 Task: Look for space in Manhuaçu, Brazil from 5th June, 2023 to 16th June, 2023 for 2 adults in price range Rs.14000 to Rs.18000. Place can be entire place with 1  bedroom having 1 bed and 1 bathroom. Property type can be house, flat, guest house, hotel. Booking option can be shelf check-in. Required host language is Spanish.
Action: Mouse moved to (427, 109)
Screenshot: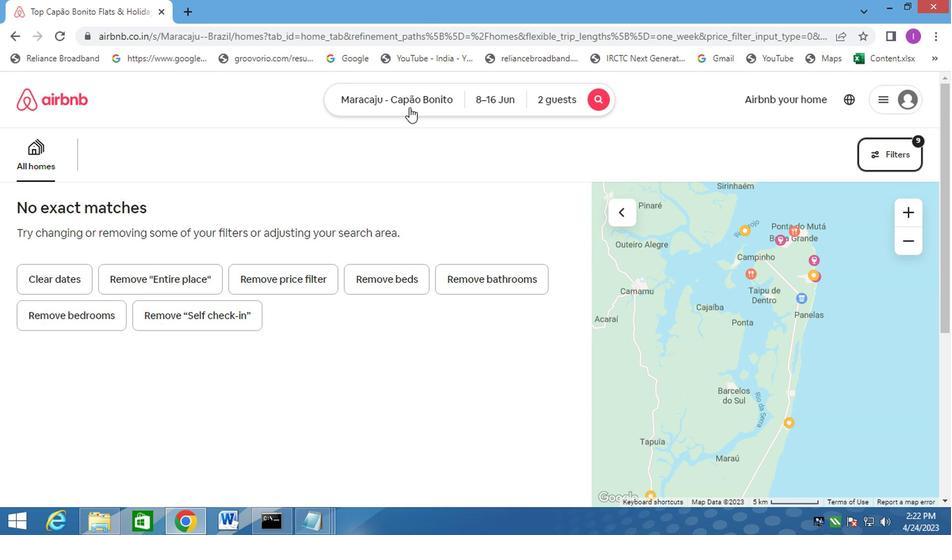 
Action: Mouse pressed left at (427, 109)
Screenshot: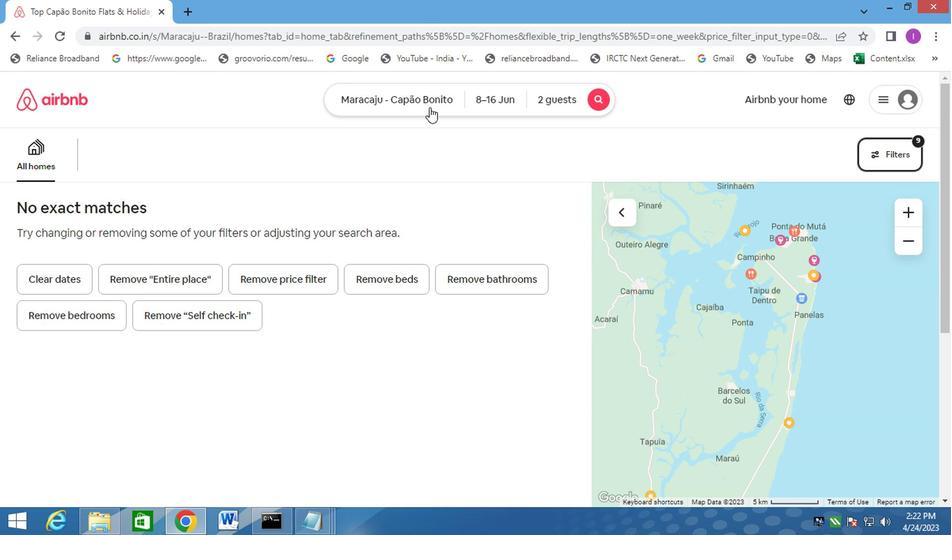 
Action: Mouse moved to (377, 149)
Screenshot: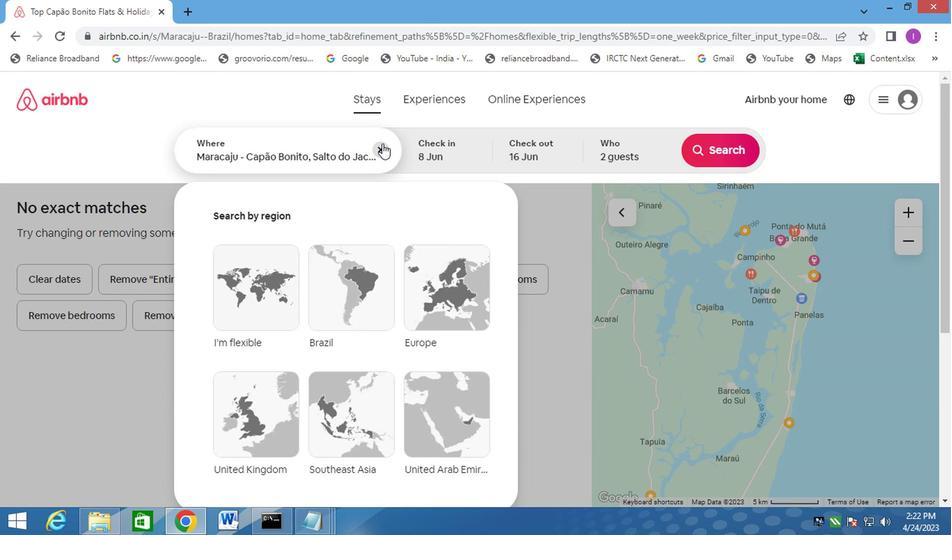 
Action: Mouse pressed left at (377, 149)
Screenshot: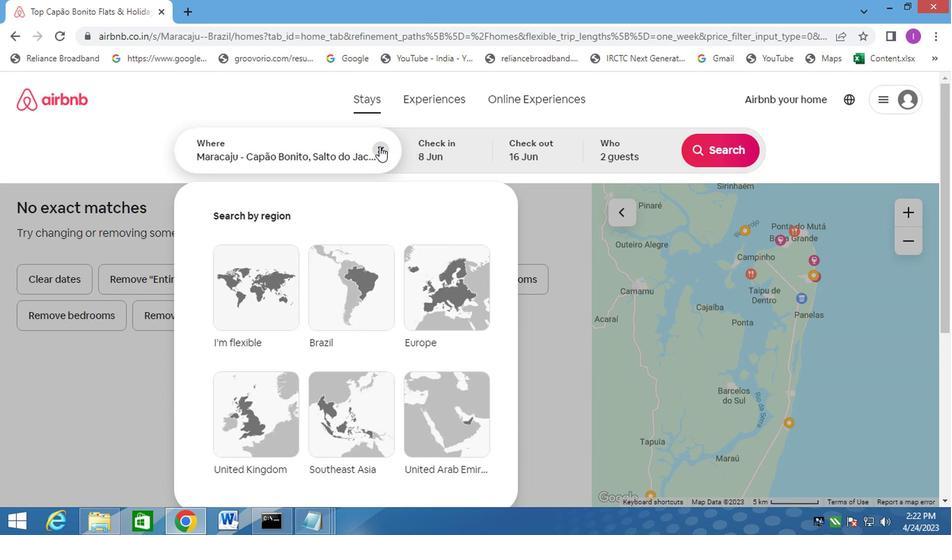 
Action: Mouse moved to (116, 138)
Screenshot: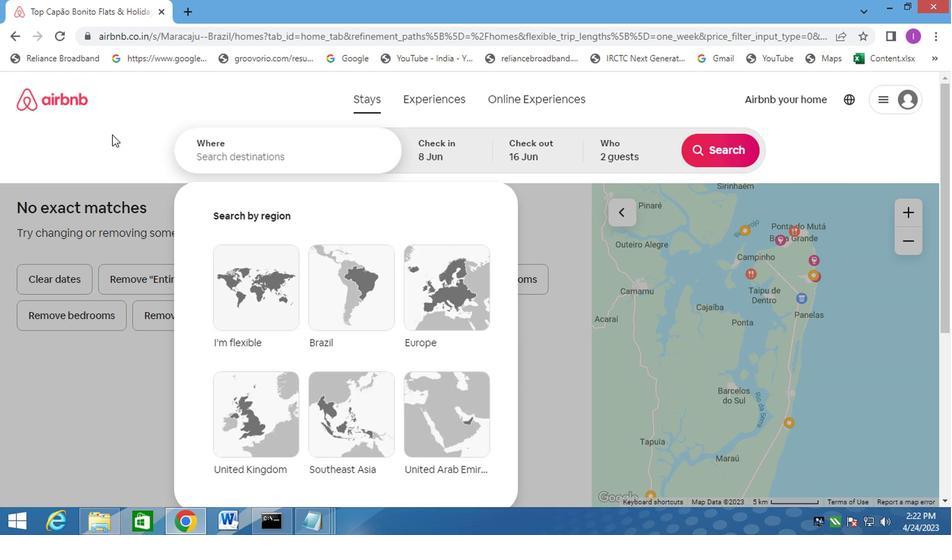 
Action: Key pressed <Key.shift>MANHUACU,<Key.shift>BRAZIL
Screenshot: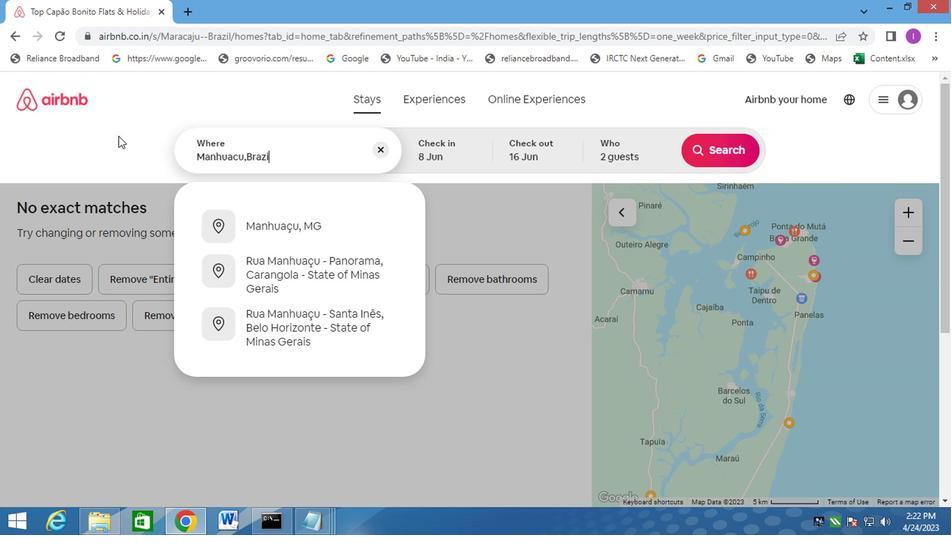 
Action: Mouse moved to (440, 142)
Screenshot: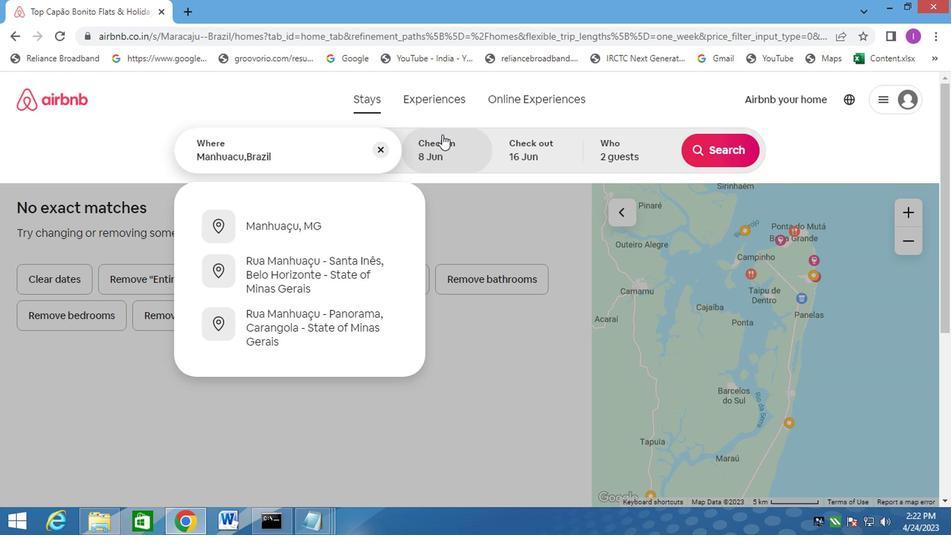 
Action: Mouse pressed left at (440, 142)
Screenshot: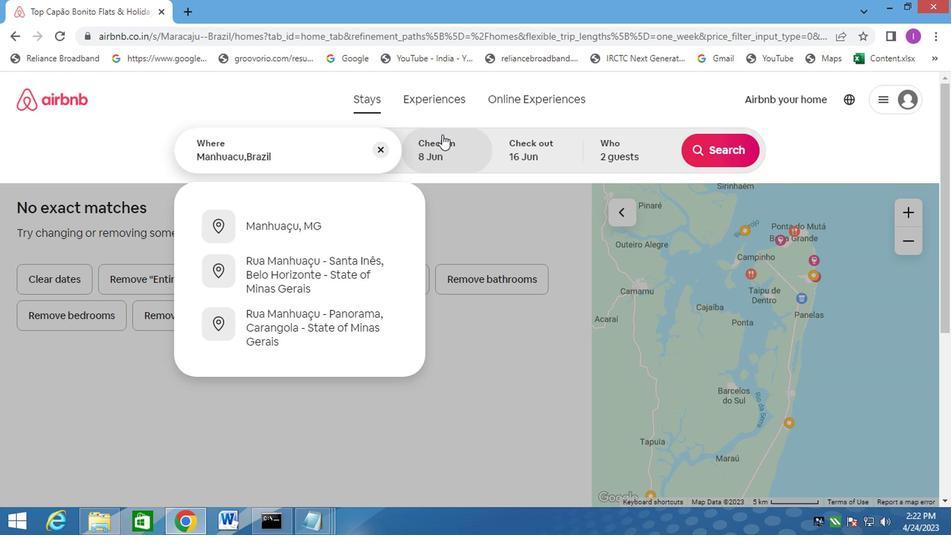 
Action: Mouse moved to (253, 350)
Screenshot: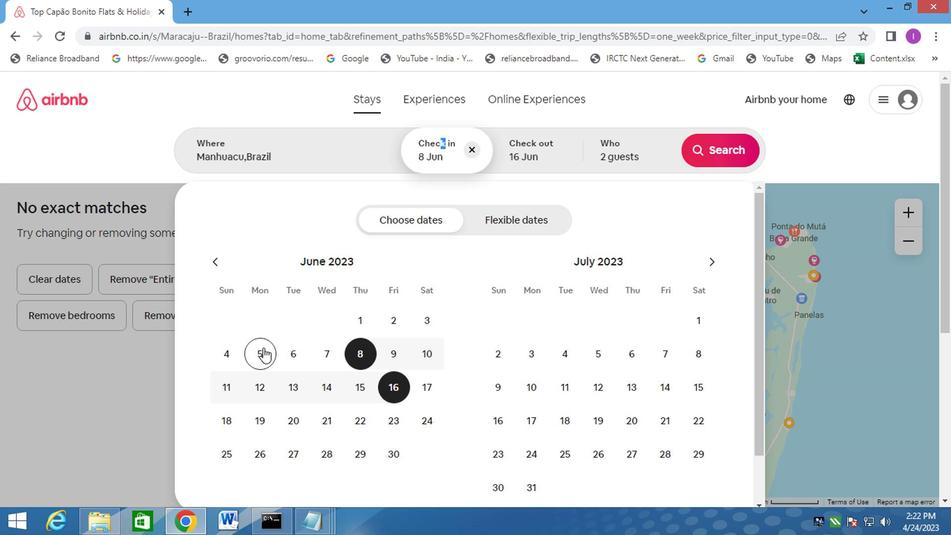 
Action: Mouse pressed left at (253, 350)
Screenshot: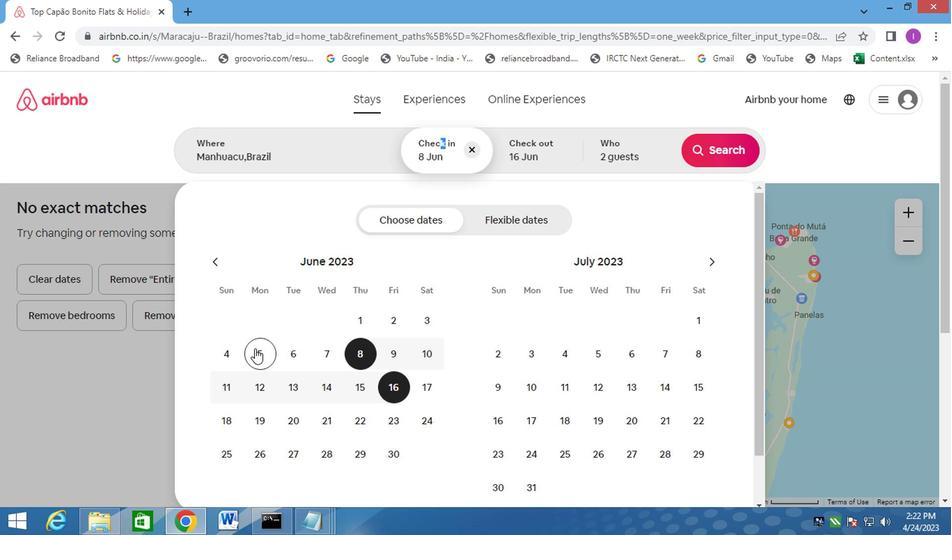 
Action: Mouse moved to (631, 154)
Screenshot: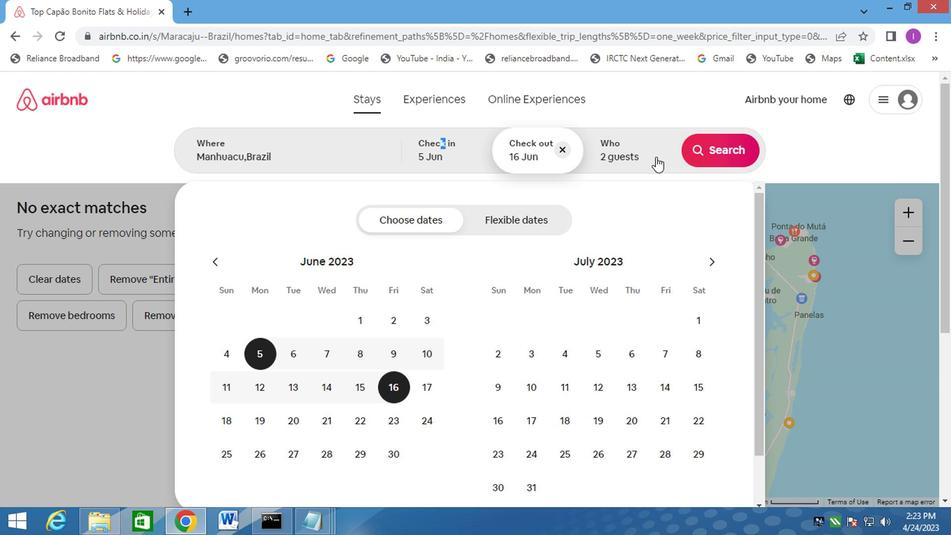 
Action: Mouse pressed left at (631, 154)
Screenshot: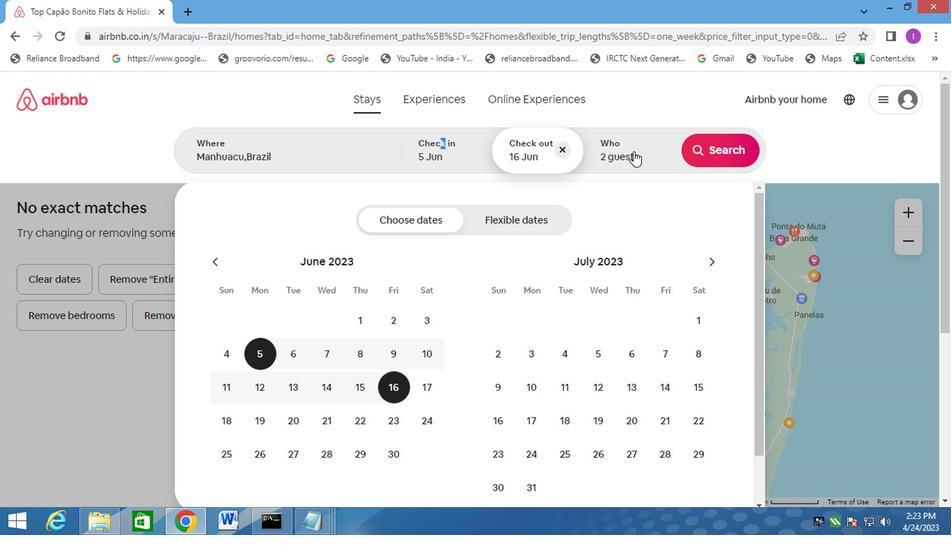 
Action: Mouse moved to (726, 149)
Screenshot: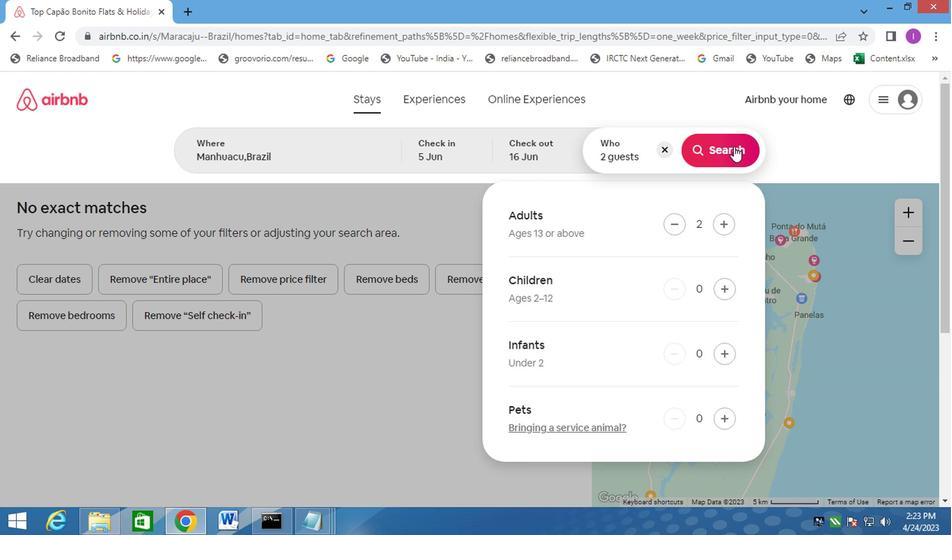 
Action: Mouse pressed left at (726, 149)
Screenshot: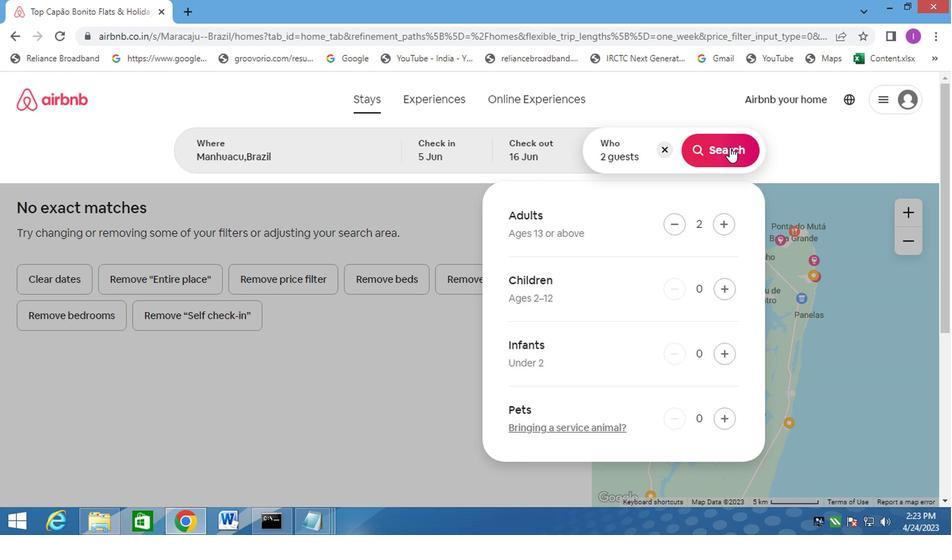 
Action: Mouse moved to (881, 158)
Screenshot: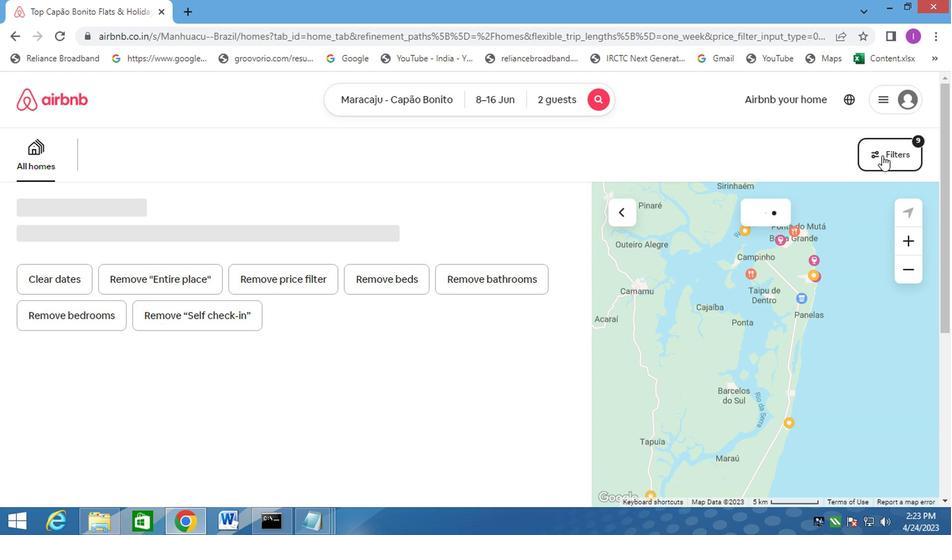 
Action: Mouse pressed left at (881, 158)
Screenshot: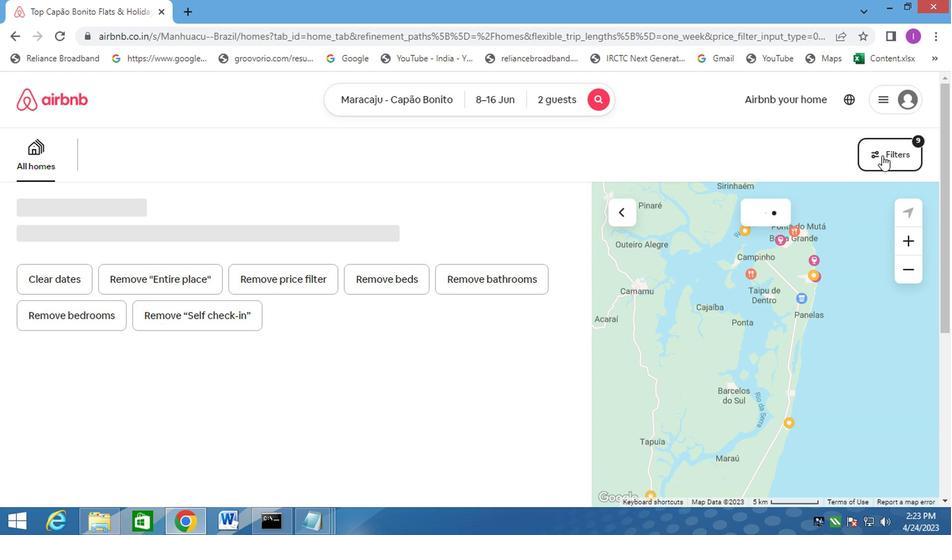 
Action: Mouse moved to (270, 331)
Screenshot: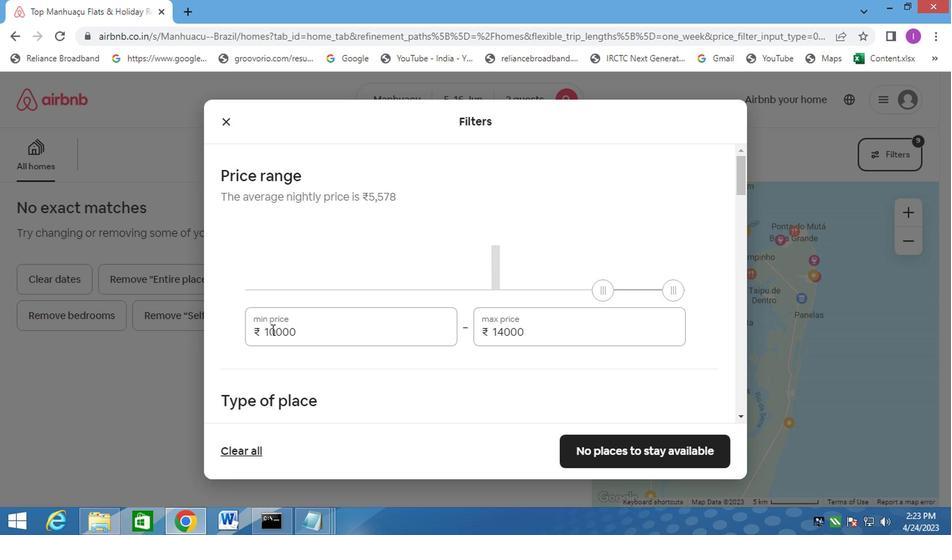 
Action: Mouse pressed left at (270, 331)
Screenshot: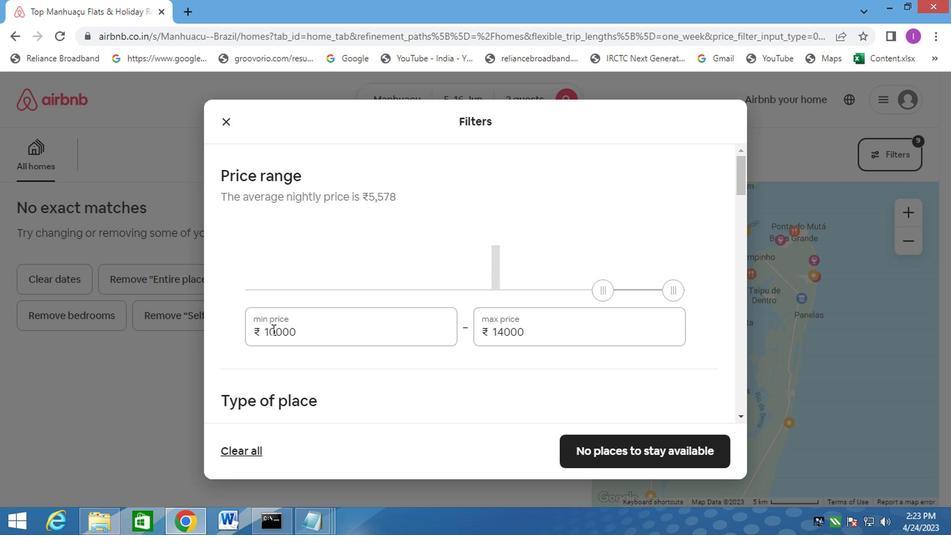 
Action: Mouse moved to (273, 333)
Screenshot: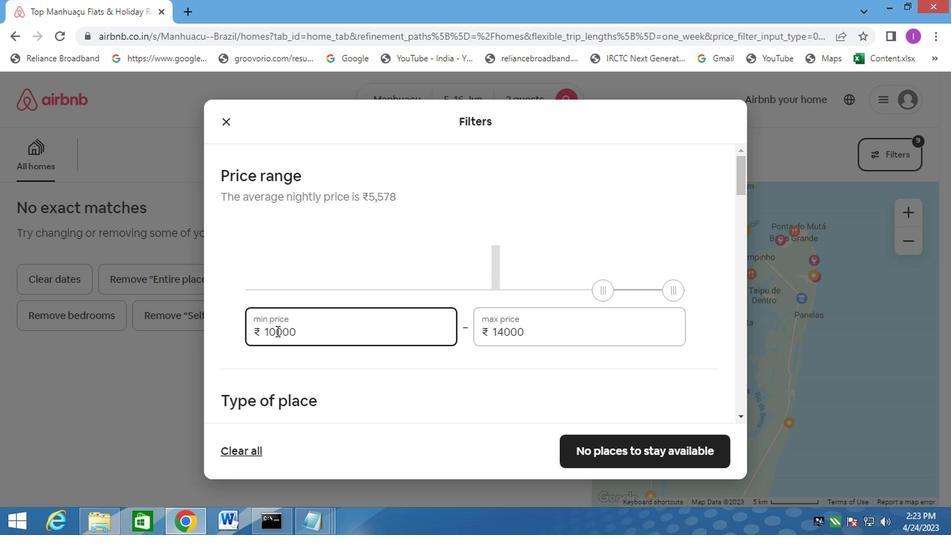 
Action: Mouse pressed left at (273, 333)
Screenshot: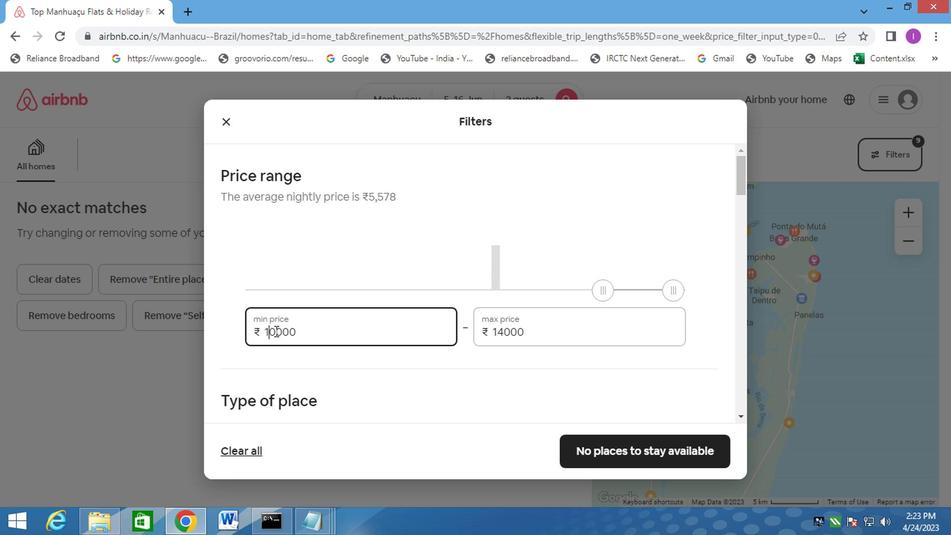 
Action: Mouse moved to (382, 344)
Screenshot: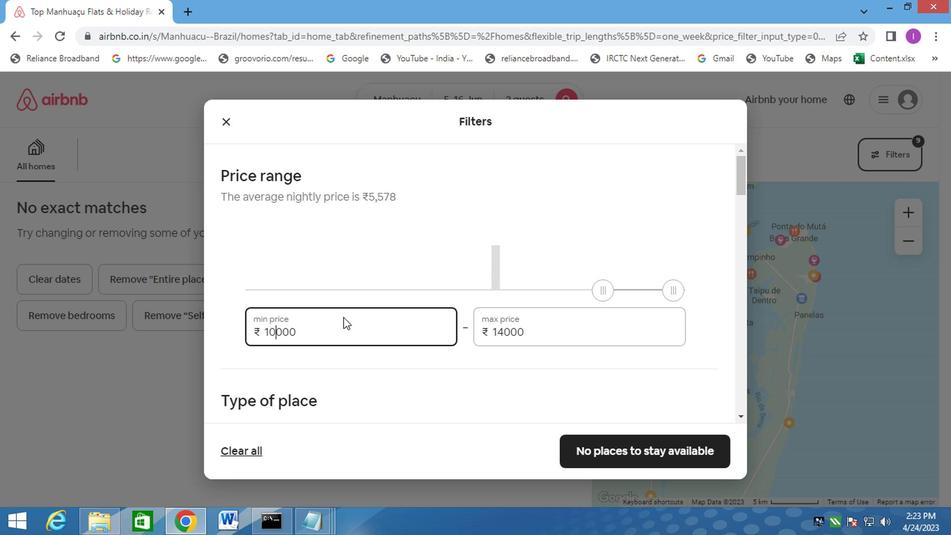 
Action: Key pressed <Key.backspace>4
Screenshot: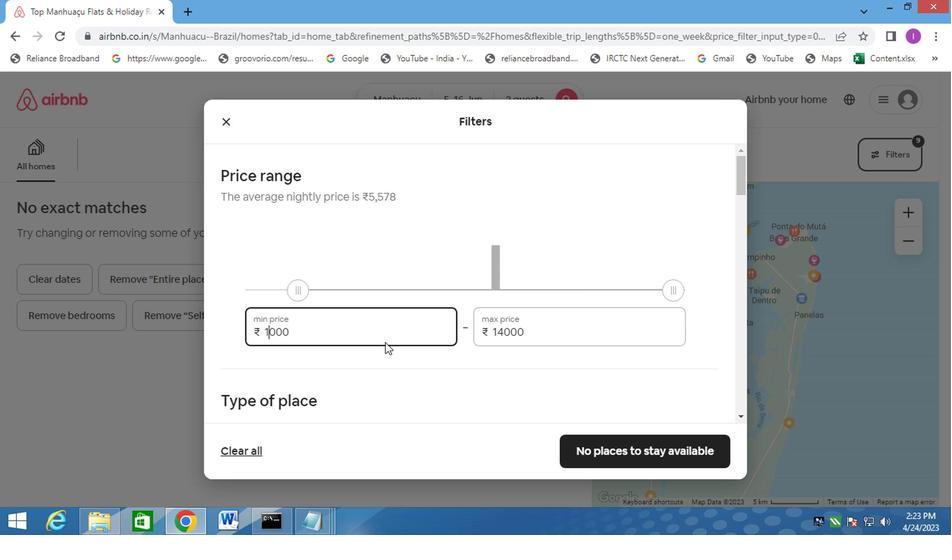 
Action: Mouse moved to (498, 333)
Screenshot: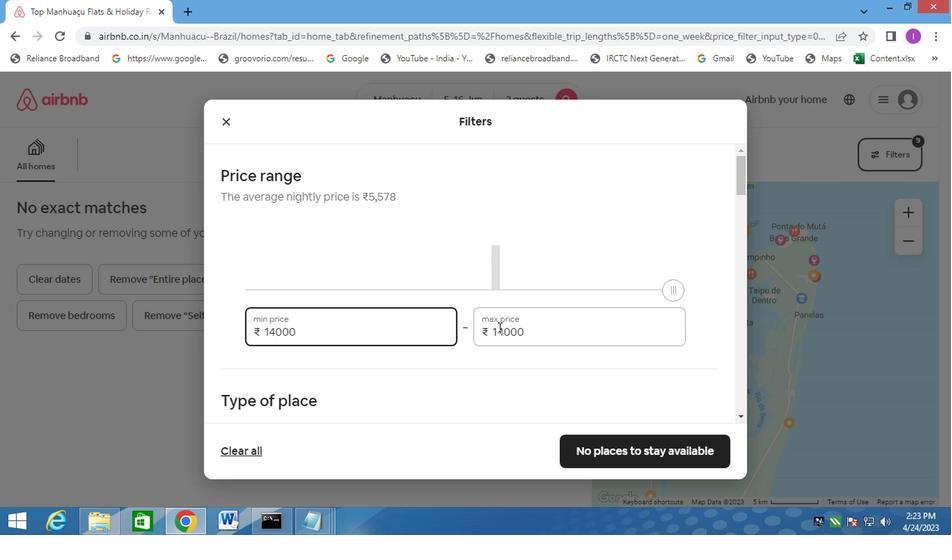 
Action: Mouse pressed left at (498, 333)
Screenshot: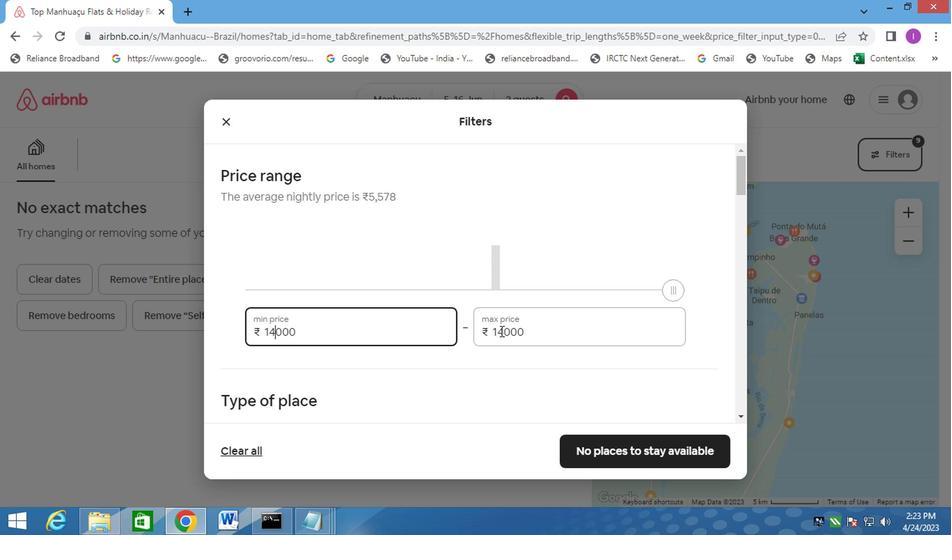 
Action: Mouse moved to (729, 354)
Screenshot: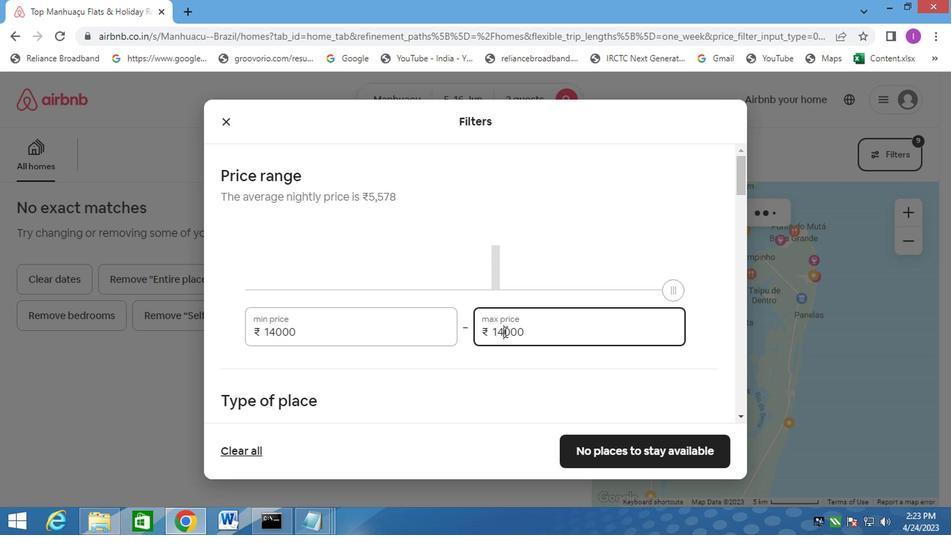 
Action: Key pressed <Key.backspace>8
Screenshot: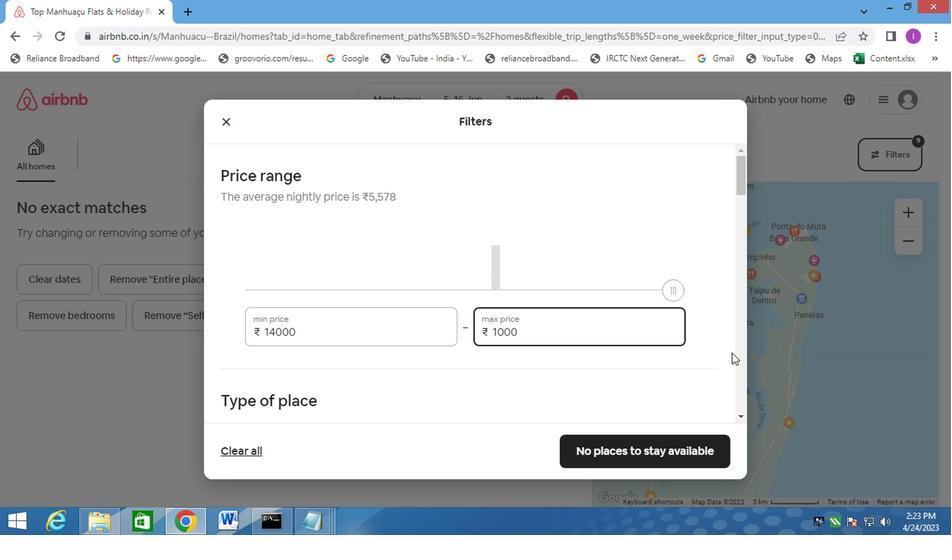 
Action: Mouse moved to (370, 395)
Screenshot: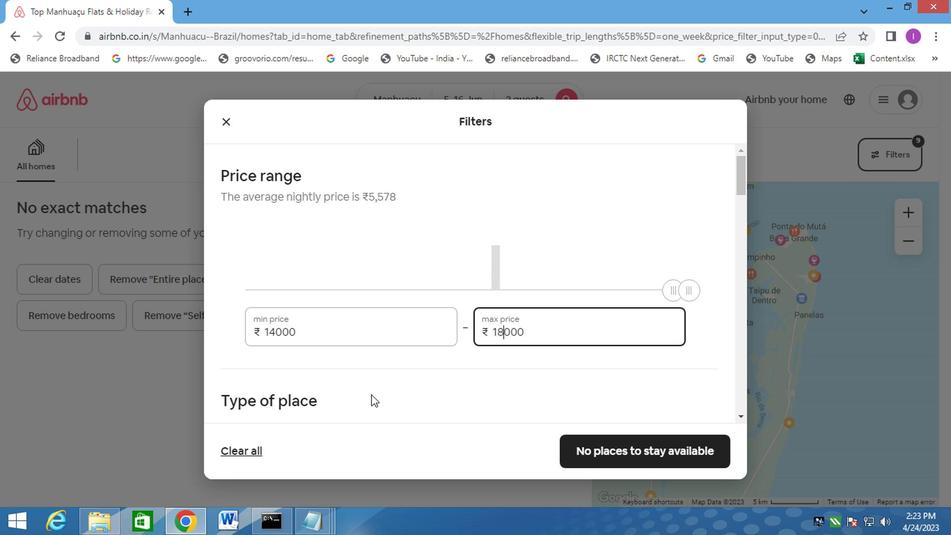 
Action: Mouse scrolled (370, 395) with delta (0, 0)
Screenshot: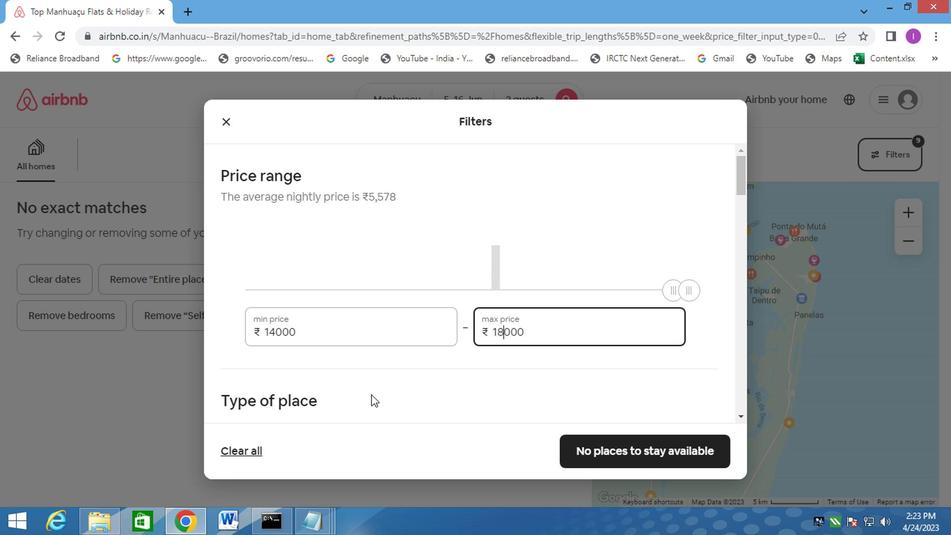 
Action: Mouse moved to (376, 395)
Screenshot: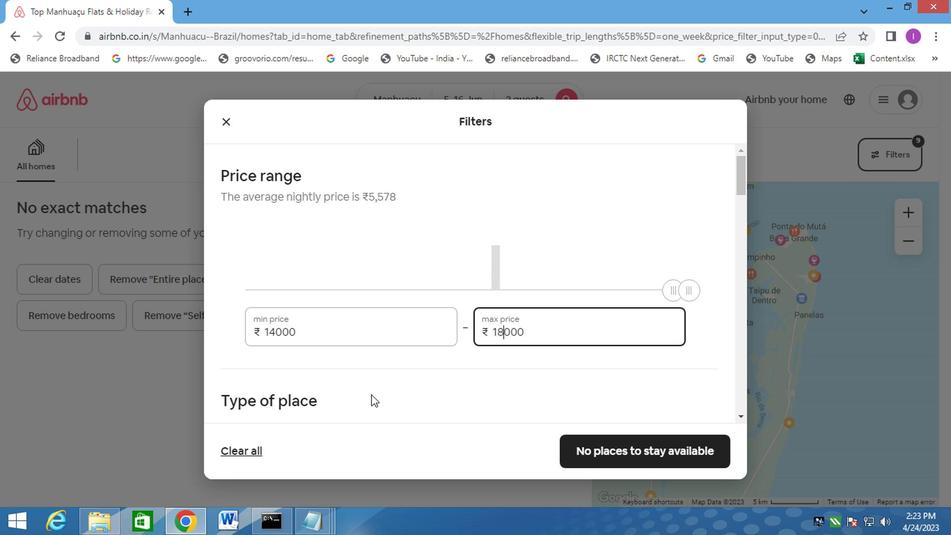 
Action: Mouse scrolled (376, 394) with delta (0, 0)
Screenshot: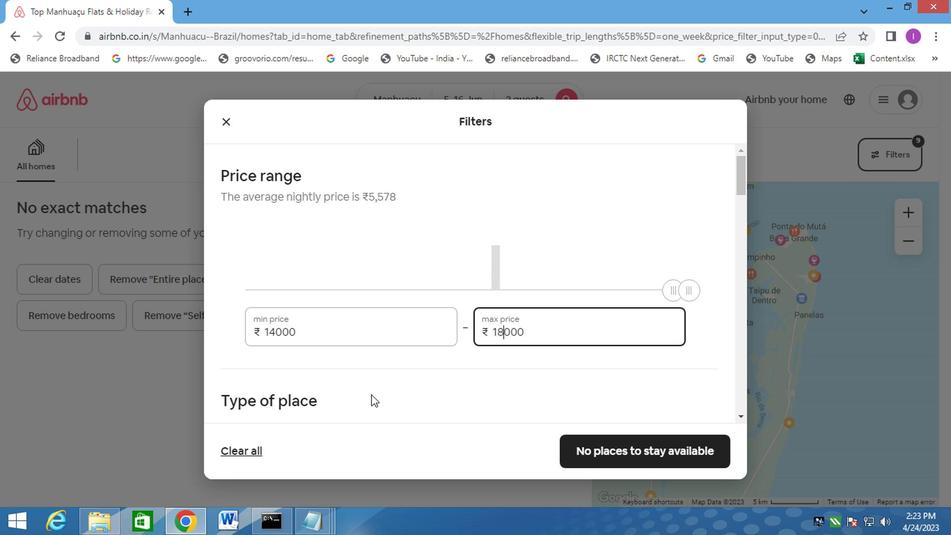 
Action: Mouse moved to (382, 394)
Screenshot: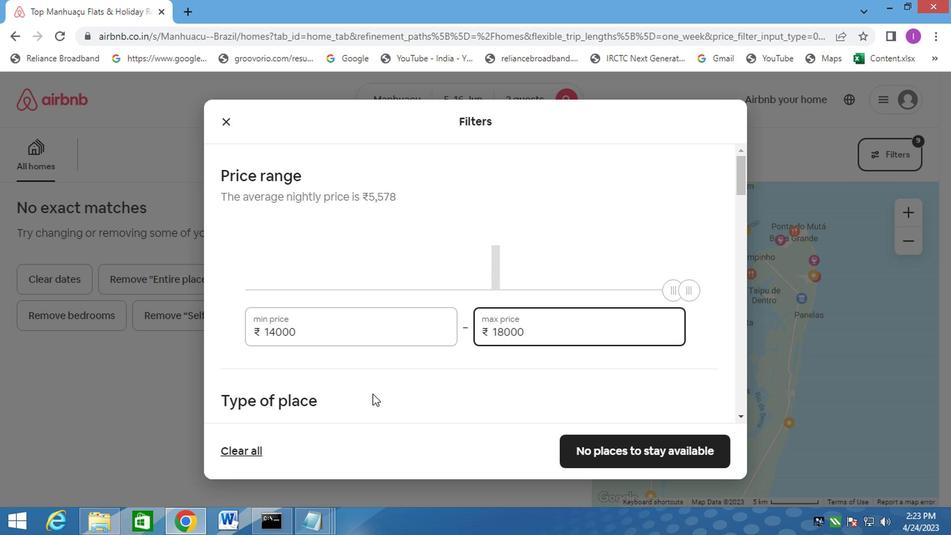 
Action: Mouse scrolled (382, 393) with delta (0, 0)
Screenshot: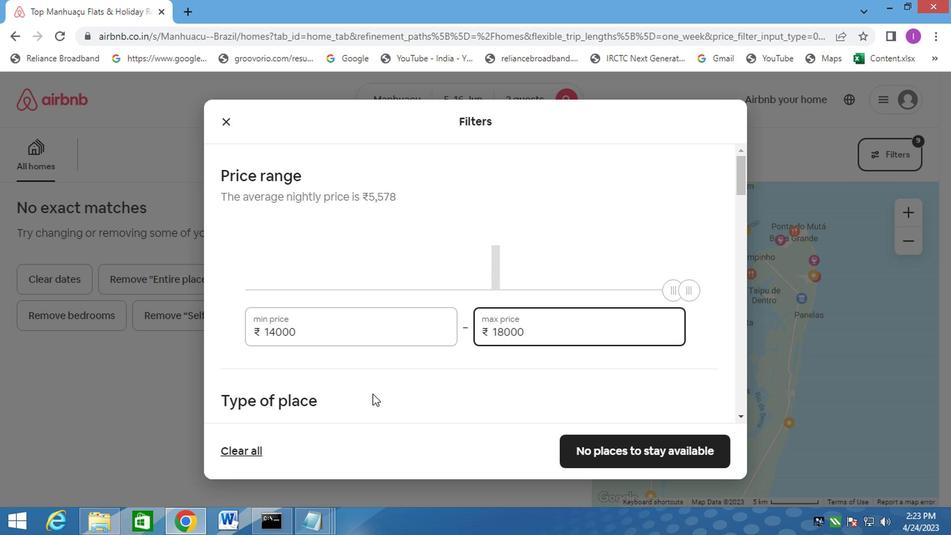 
Action: Mouse moved to (462, 280)
Screenshot: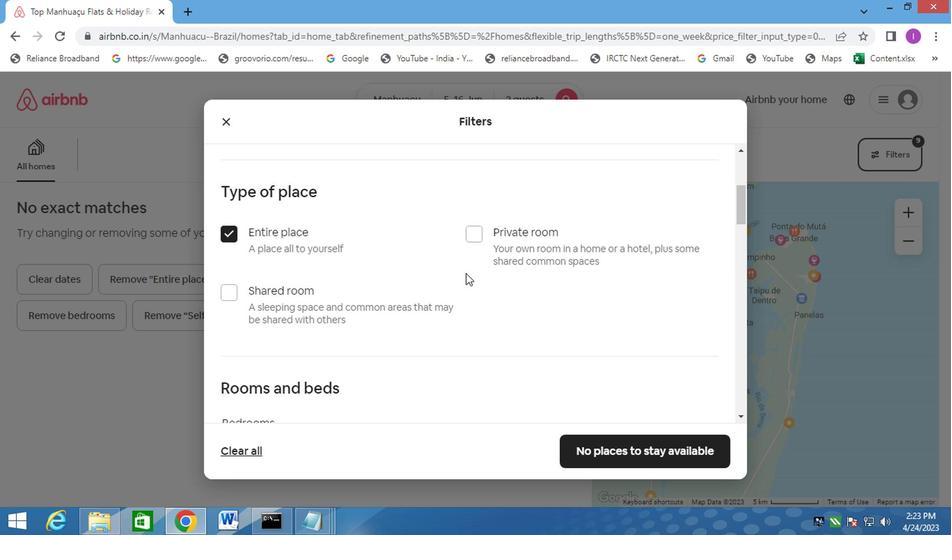 
Action: Mouse scrolled (462, 279) with delta (0, 0)
Screenshot: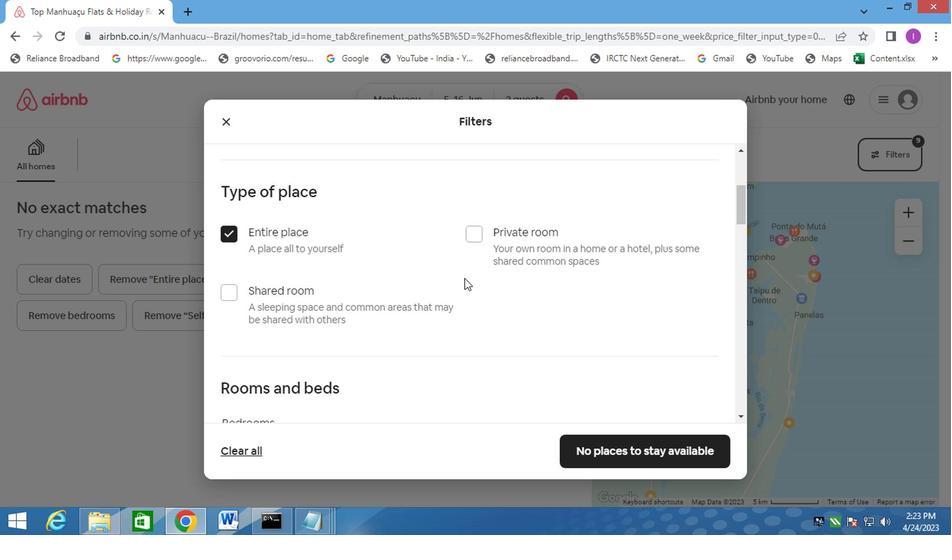 
Action: Mouse scrolled (462, 279) with delta (0, 0)
Screenshot: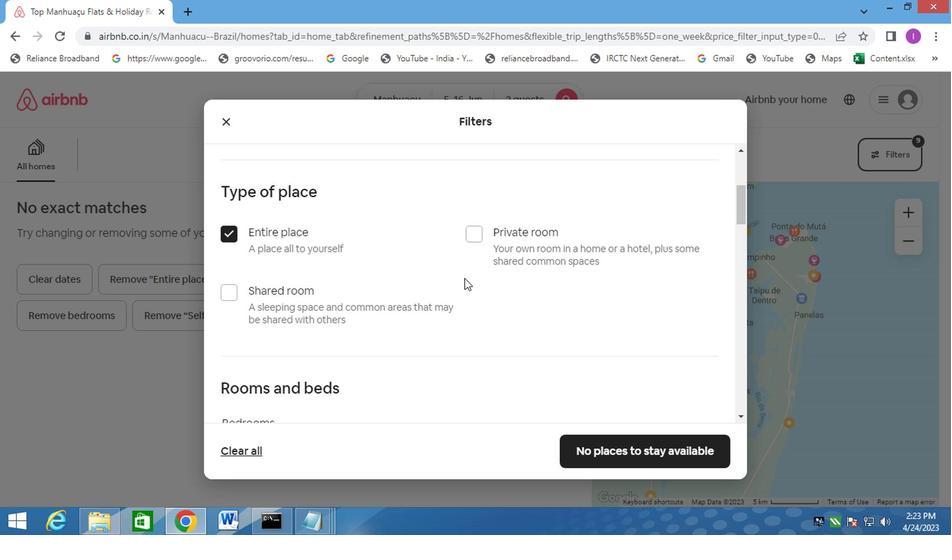 
Action: Mouse scrolled (462, 279) with delta (0, 0)
Screenshot: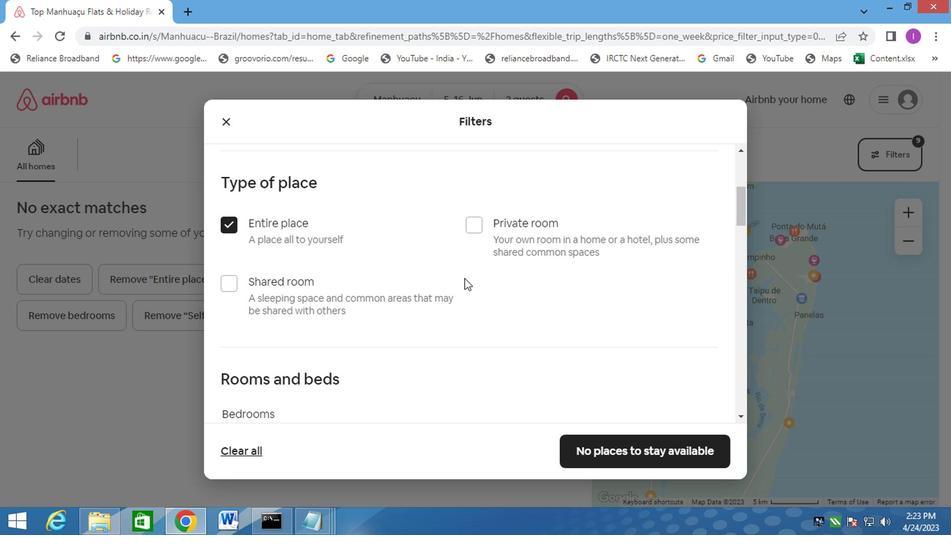 
Action: Mouse moved to (462, 283)
Screenshot: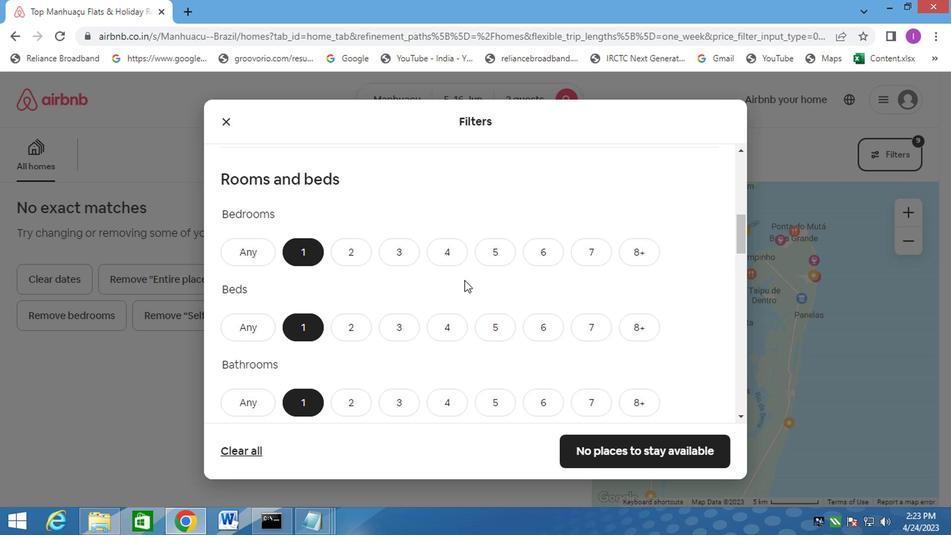 
Action: Mouse scrolled (462, 283) with delta (0, 0)
Screenshot: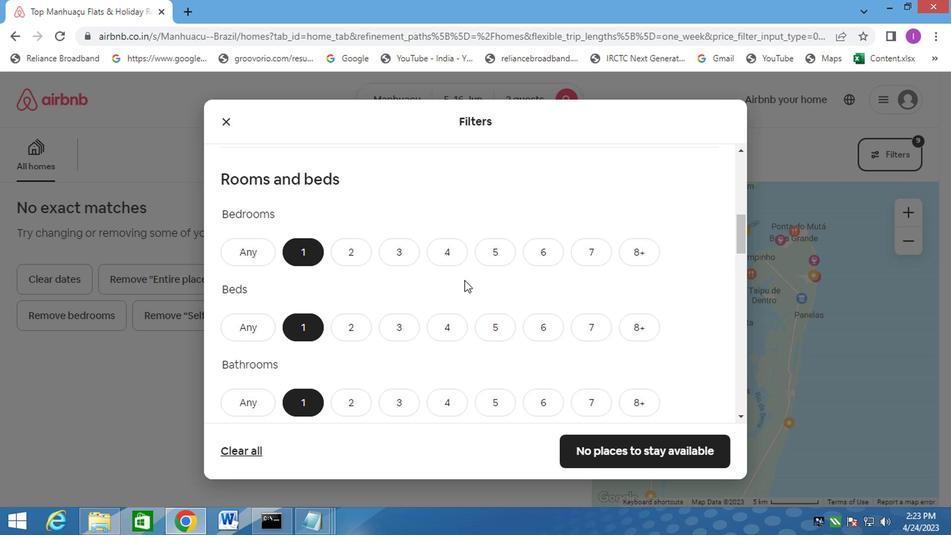 
Action: Mouse moved to (462, 284)
Screenshot: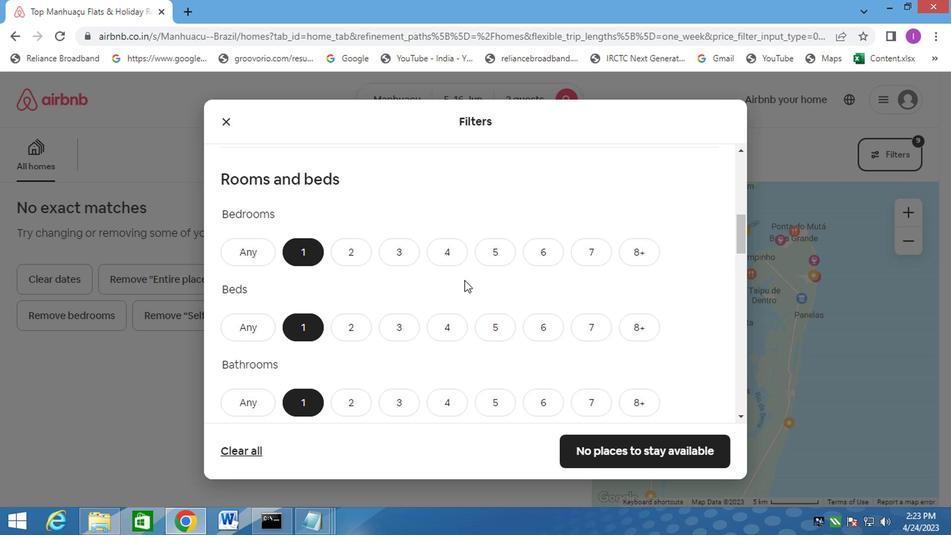
Action: Mouse scrolled (462, 283) with delta (0, 0)
Screenshot: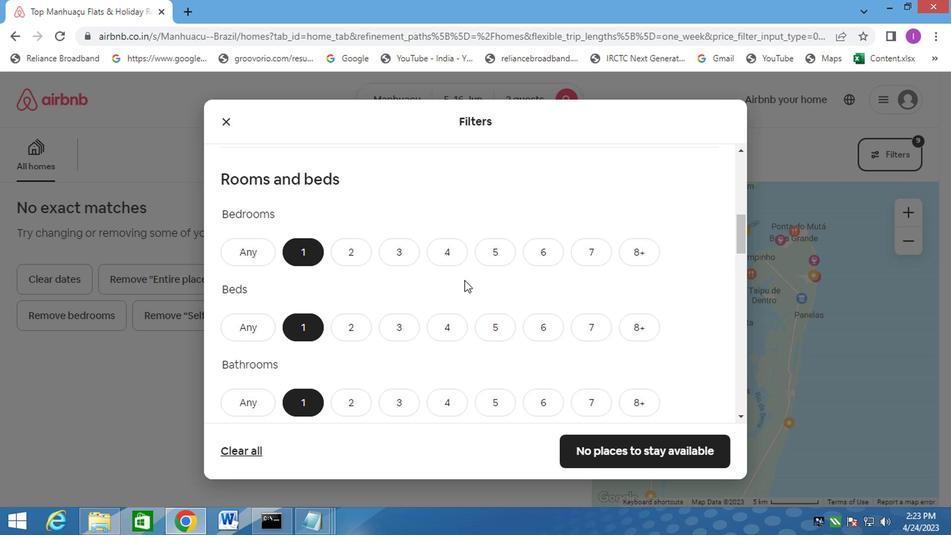
Action: Mouse moved to (462, 284)
Screenshot: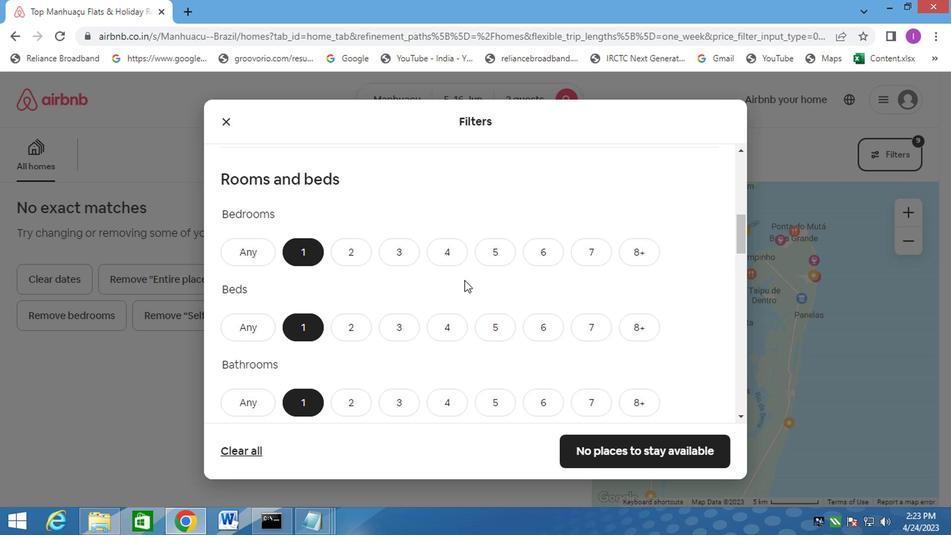 
Action: Mouse scrolled (462, 283) with delta (0, 0)
Screenshot: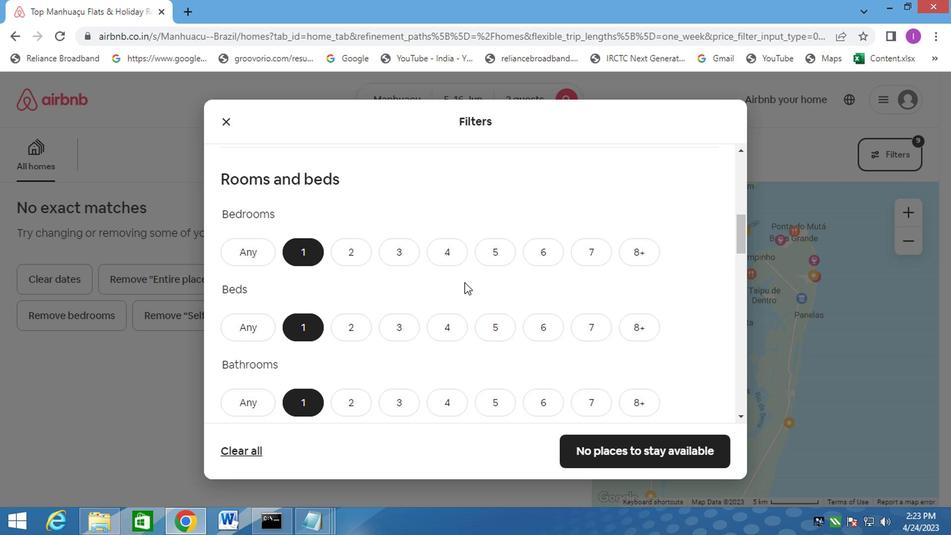 
Action: Mouse moved to (413, 297)
Screenshot: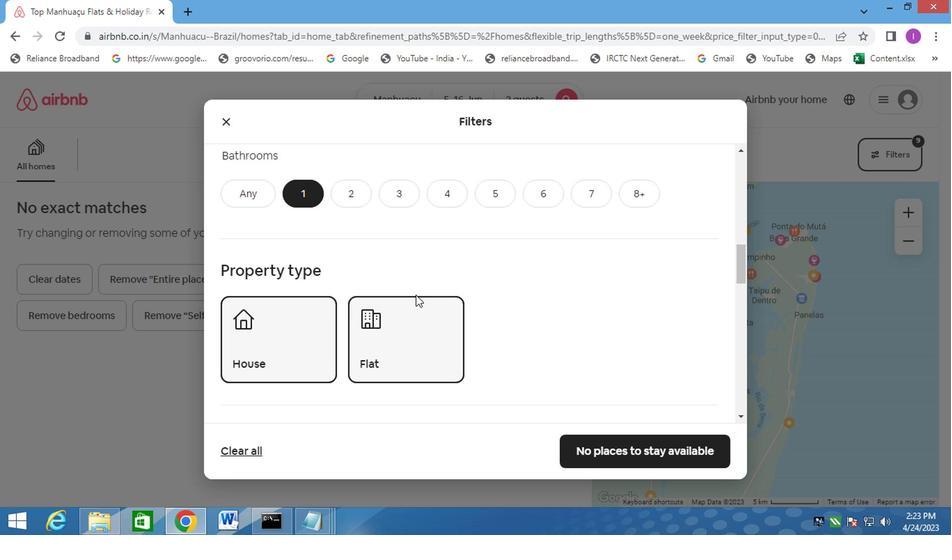 
Action: Mouse scrolled (413, 296) with delta (0, 0)
Screenshot: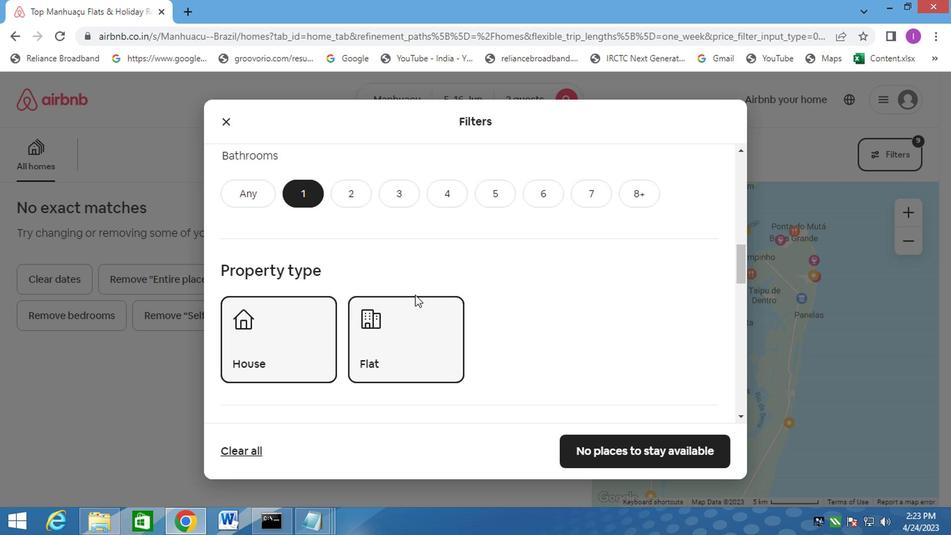 
Action: Mouse scrolled (413, 296) with delta (0, 0)
Screenshot: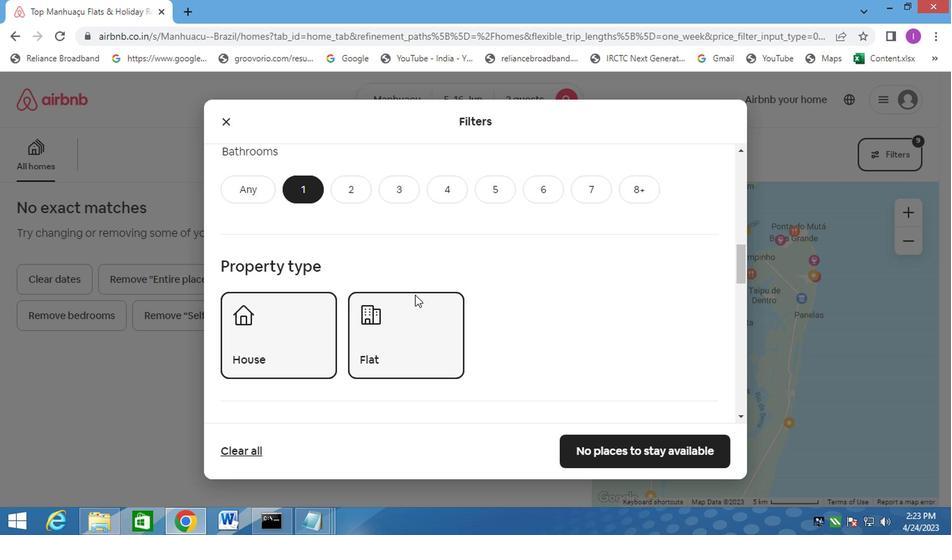 
Action: Mouse moved to (415, 299)
Screenshot: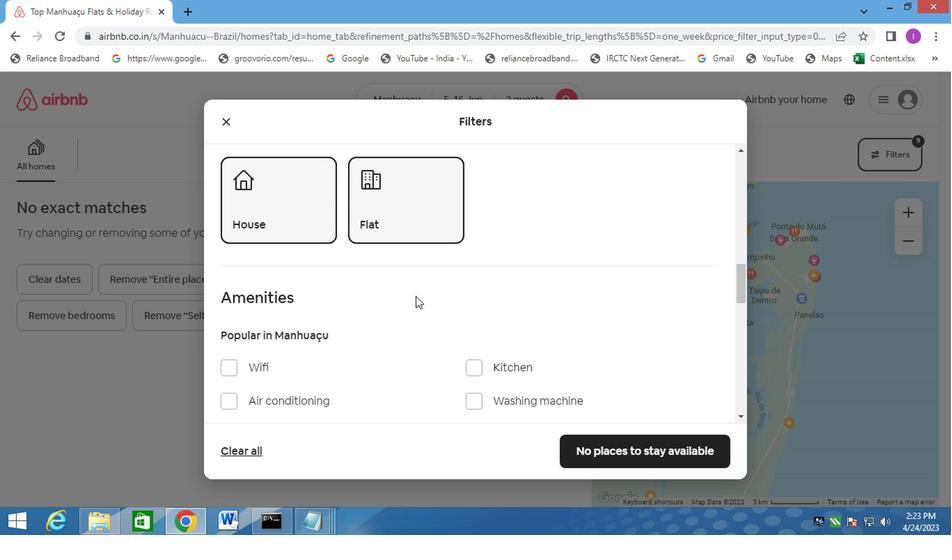 
Action: Mouse scrolled (415, 298) with delta (0, 0)
Screenshot: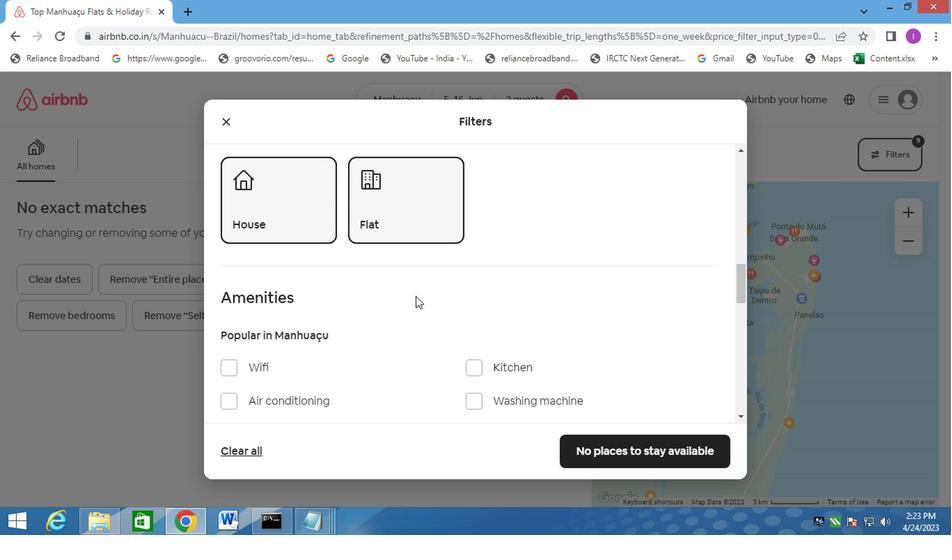 
Action: Mouse moved to (449, 318)
Screenshot: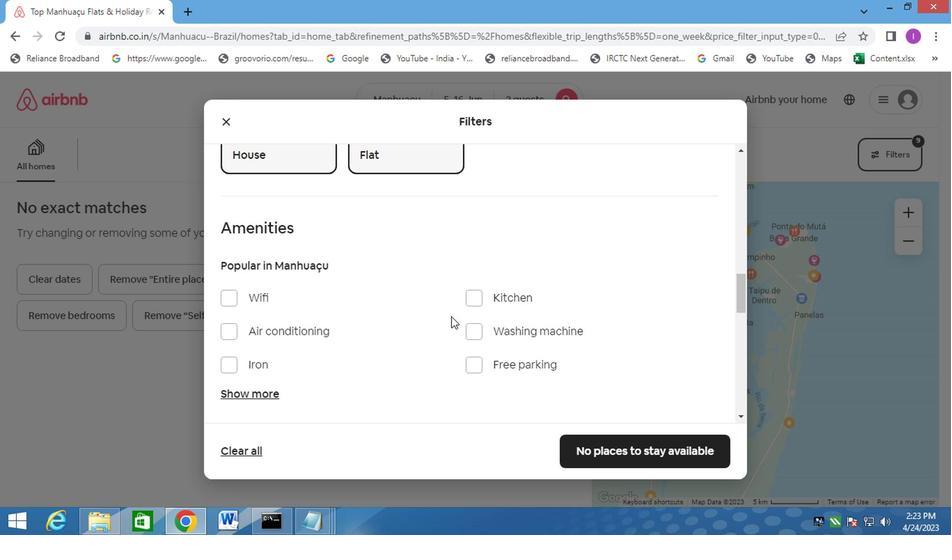 
Action: Mouse scrolled (449, 318) with delta (0, 0)
Screenshot: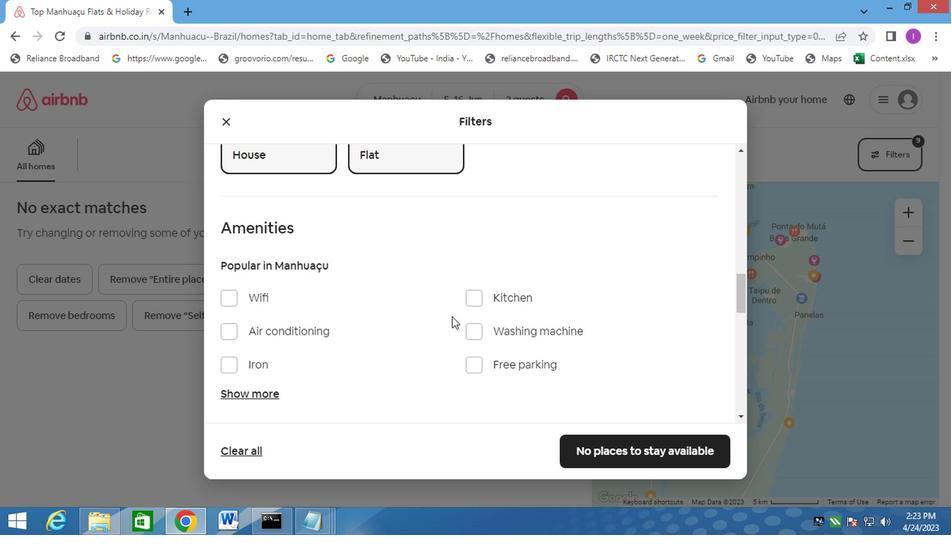 
Action: Mouse moved to (450, 317)
Screenshot: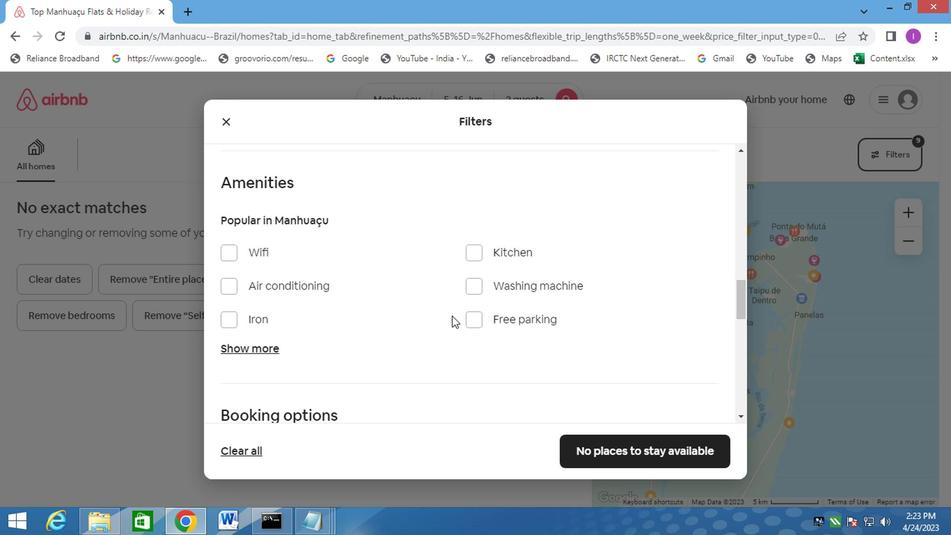 
Action: Mouse scrolled (450, 316) with delta (0, 0)
Screenshot: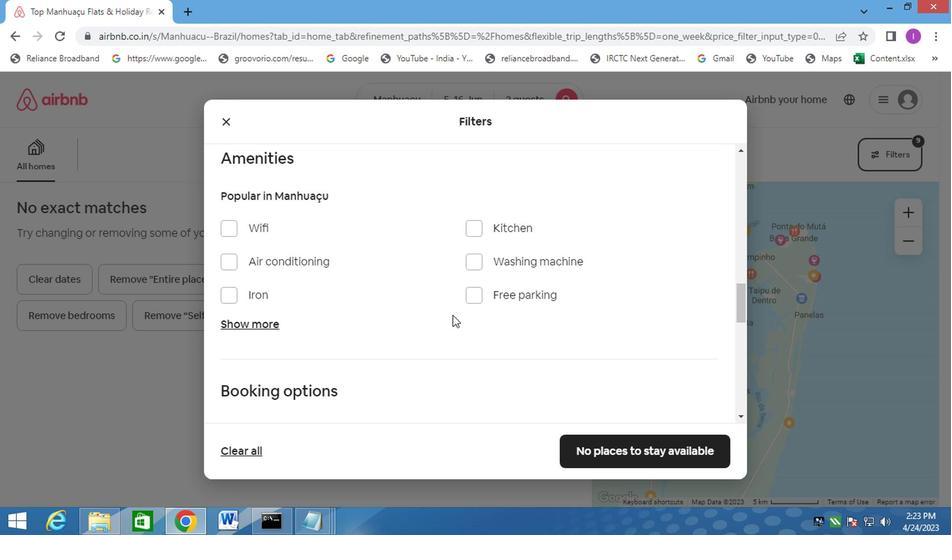 
Action: Mouse moved to (510, 322)
Screenshot: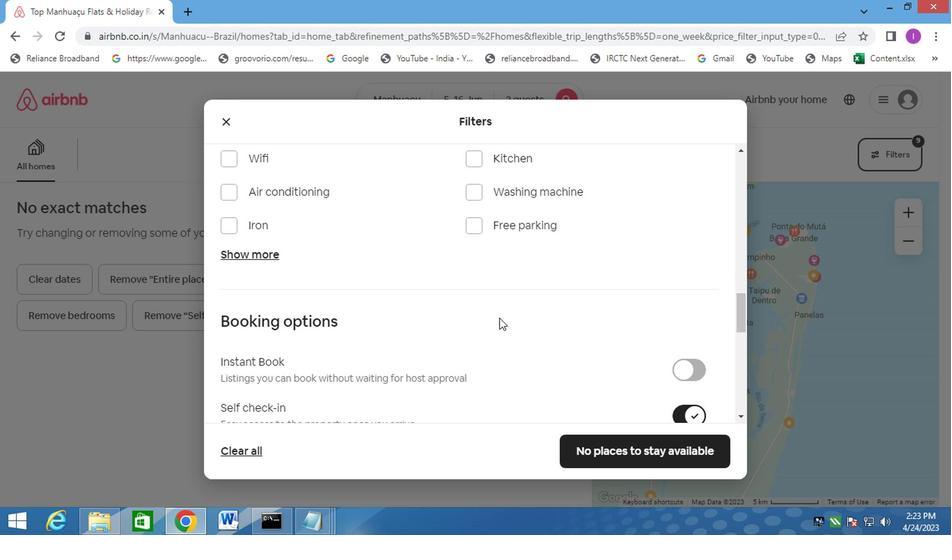 
Action: Mouse scrolled (510, 321) with delta (0, 0)
Screenshot: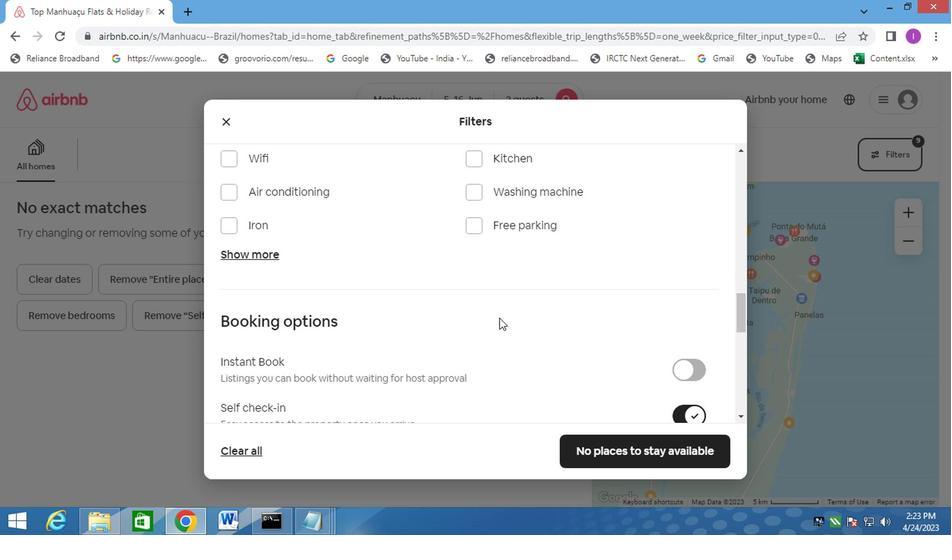
Action: Mouse moved to (510, 323)
Screenshot: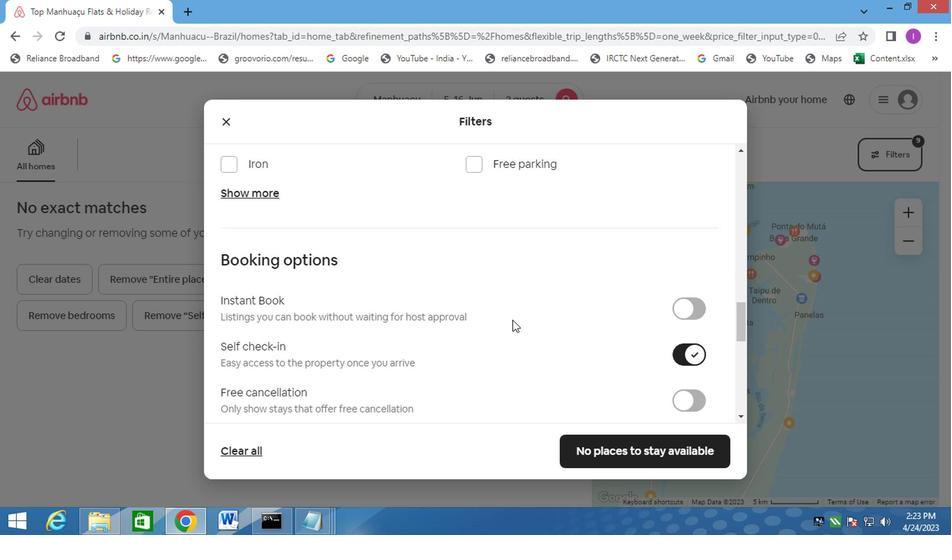 
Action: Mouse scrolled (510, 324) with delta (0, 0)
Screenshot: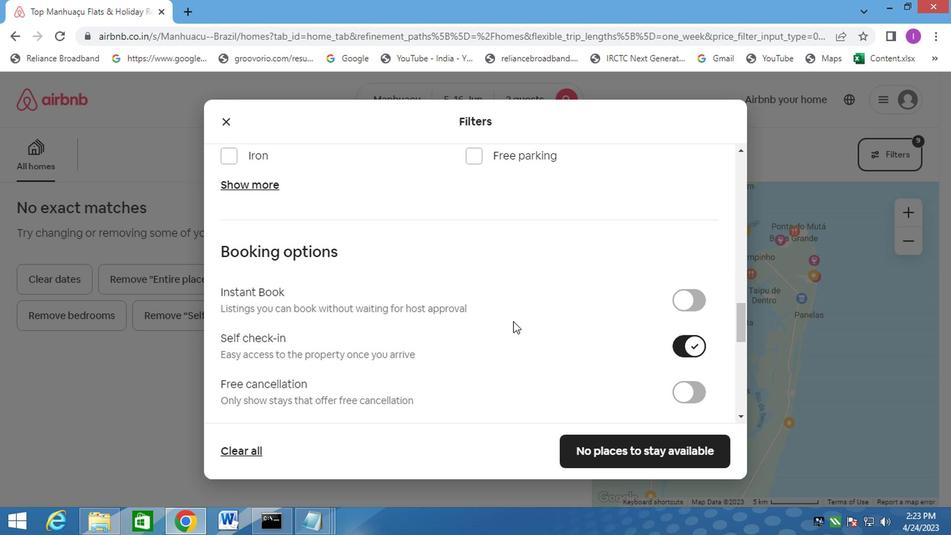 
Action: Mouse scrolled (510, 323) with delta (0, 0)
Screenshot: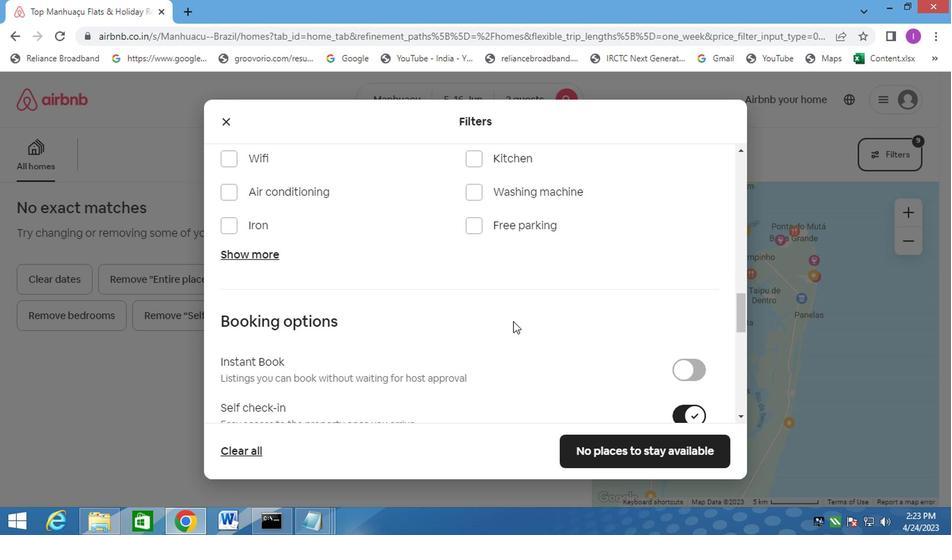 
Action: Mouse scrolled (510, 323) with delta (0, 0)
Screenshot: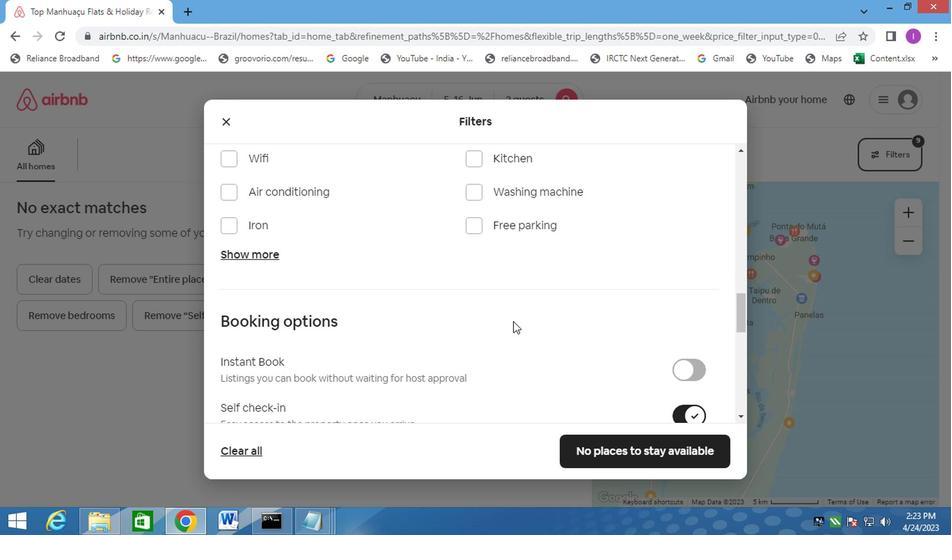
Action: Mouse scrolled (510, 324) with delta (0, 0)
Screenshot: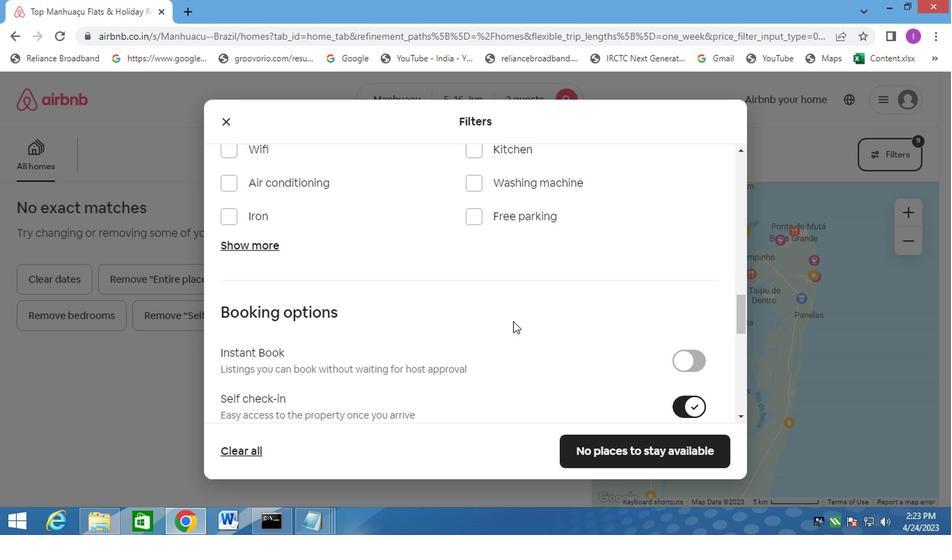 
Action: Mouse scrolled (510, 323) with delta (0, 0)
Screenshot: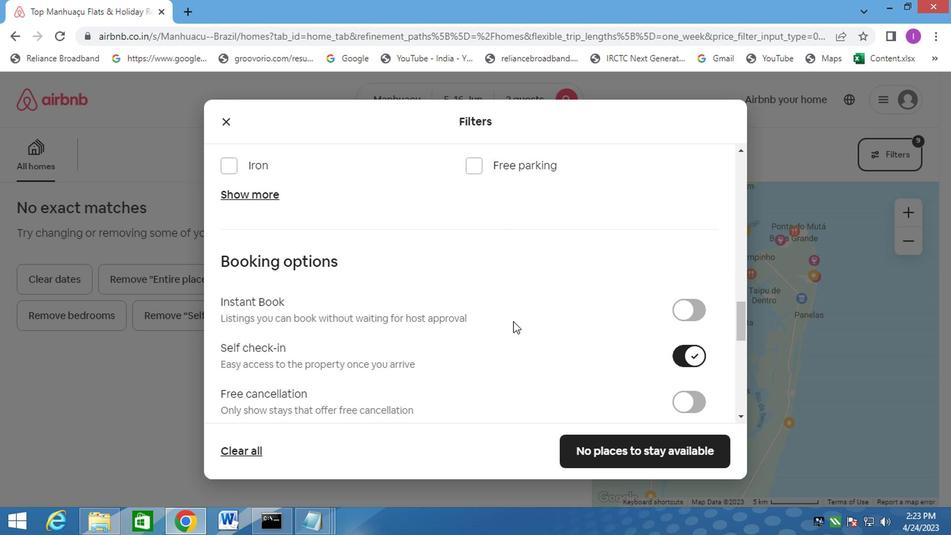 
Action: Mouse scrolled (510, 323) with delta (0, 0)
Screenshot: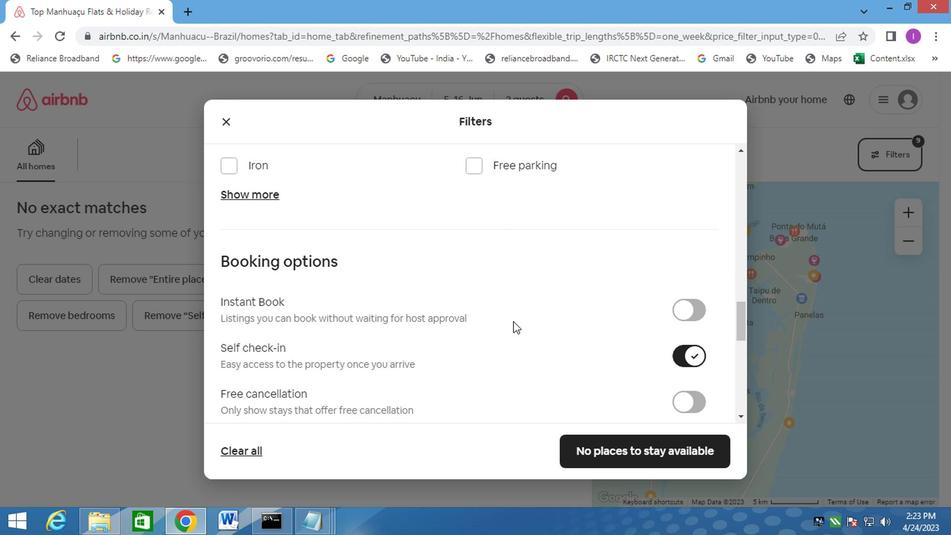 
Action: Mouse scrolled (510, 323) with delta (0, 0)
Screenshot: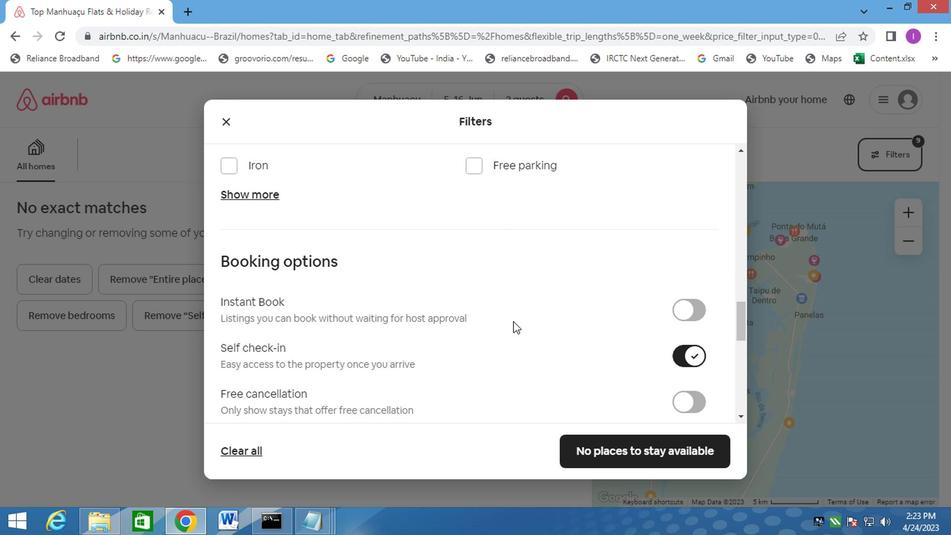 
Action: Mouse moved to (511, 323)
Screenshot: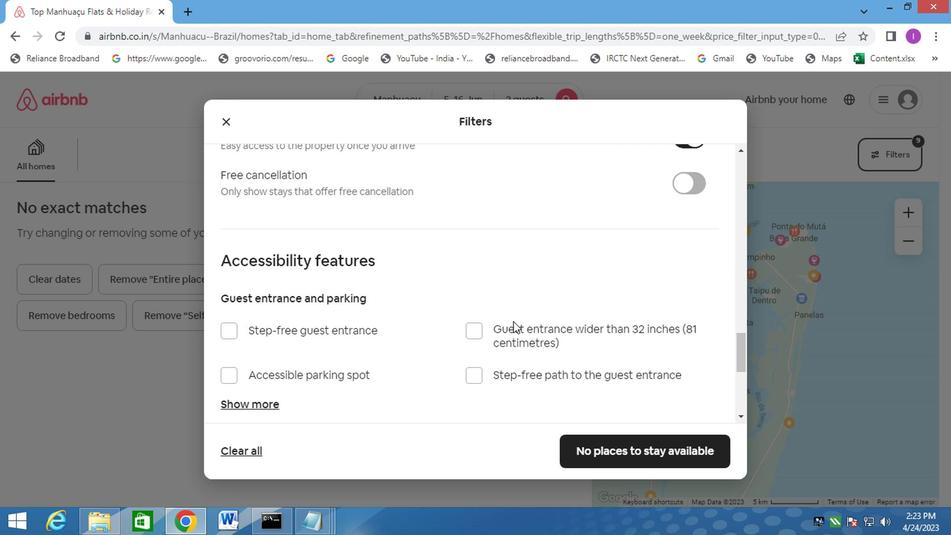 
Action: Mouse scrolled (511, 323) with delta (0, 0)
Screenshot: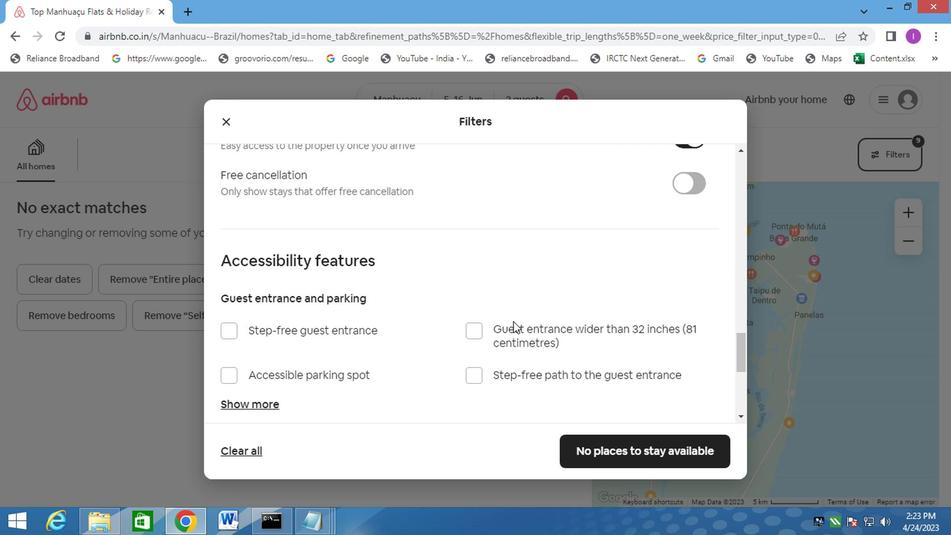 
Action: Mouse moved to (517, 331)
Screenshot: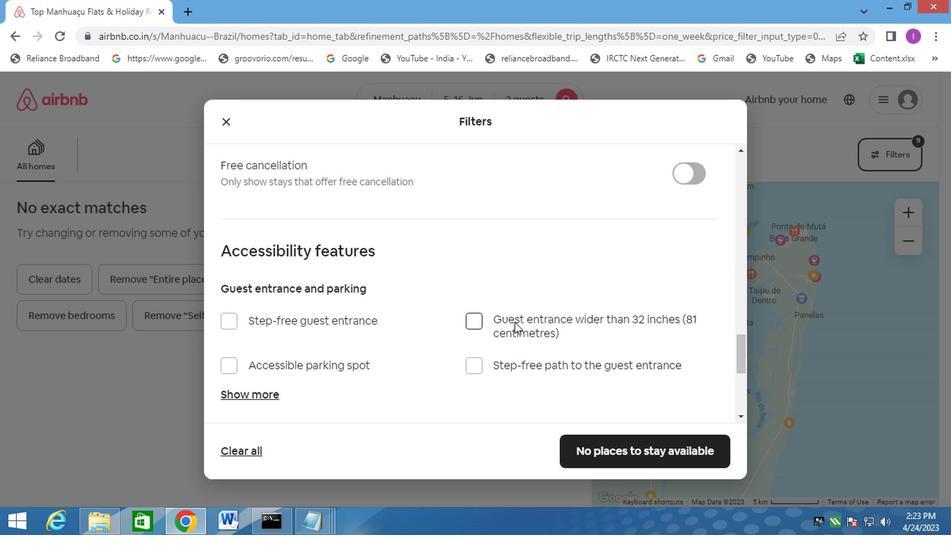 
Action: Mouse scrolled (517, 330) with delta (0, 0)
Screenshot: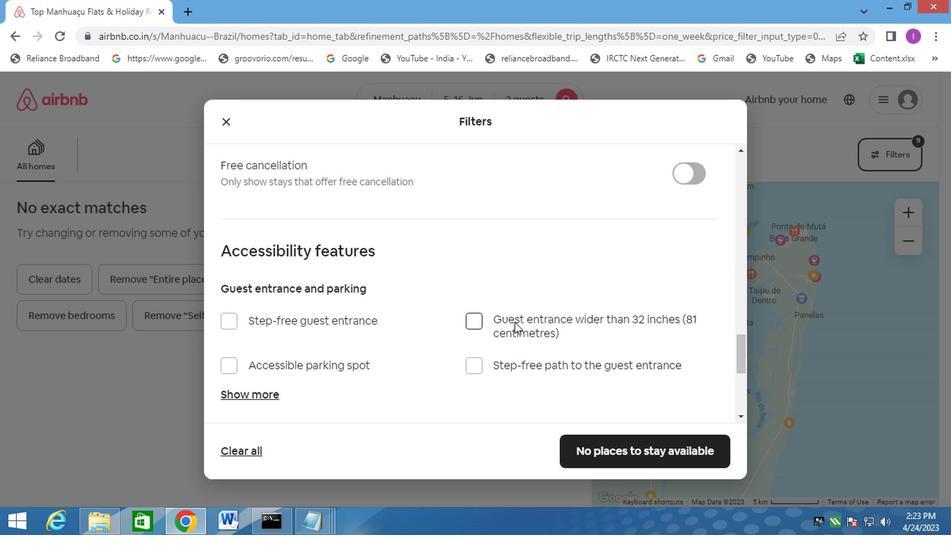 
Action: Mouse moved to (523, 351)
Screenshot: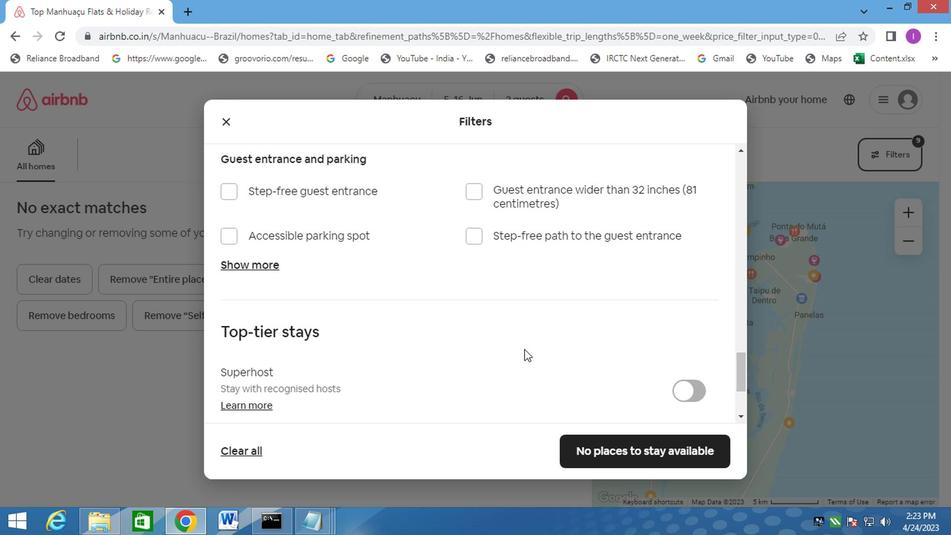 
Action: Mouse scrolled (523, 350) with delta (0, 0)
Screenshot: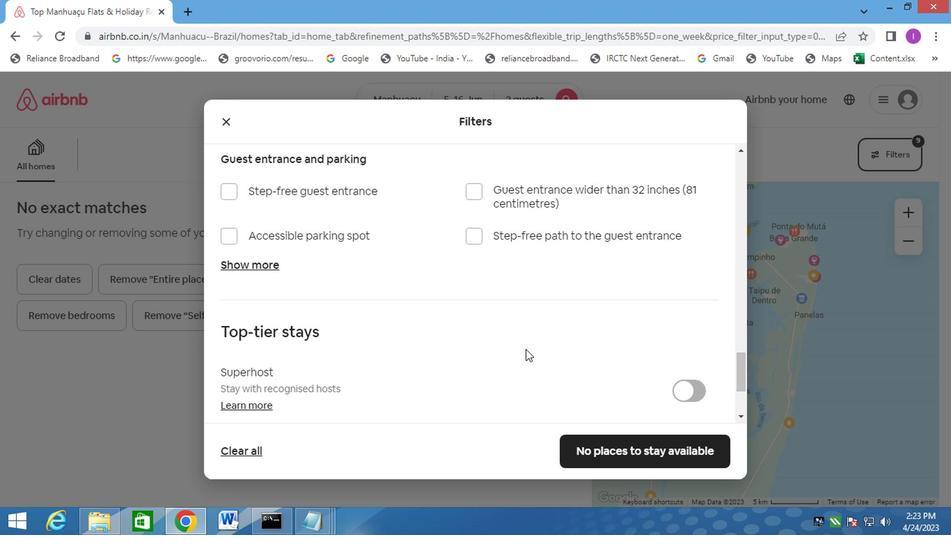 
Action: Mouse moved to (524, 351)
Screenshot: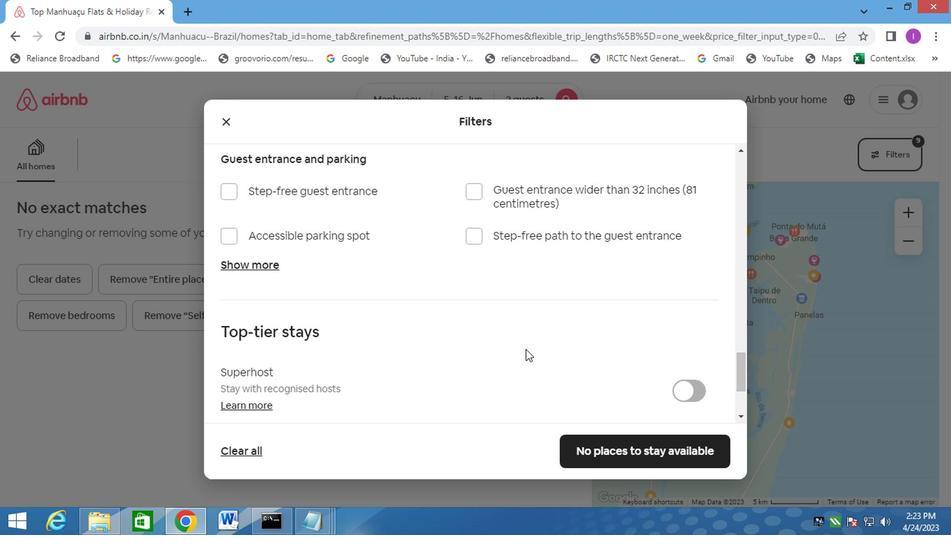 
Action: Mouse scrolled (524, 350) with delta (0, 0)
Screenshot: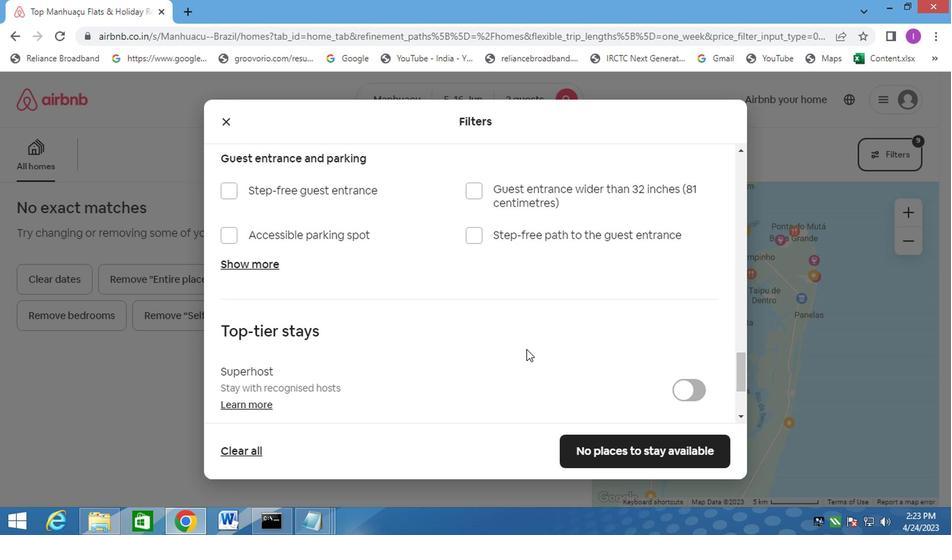 
Action: Mouse moved to (525, 351)
Screenshot: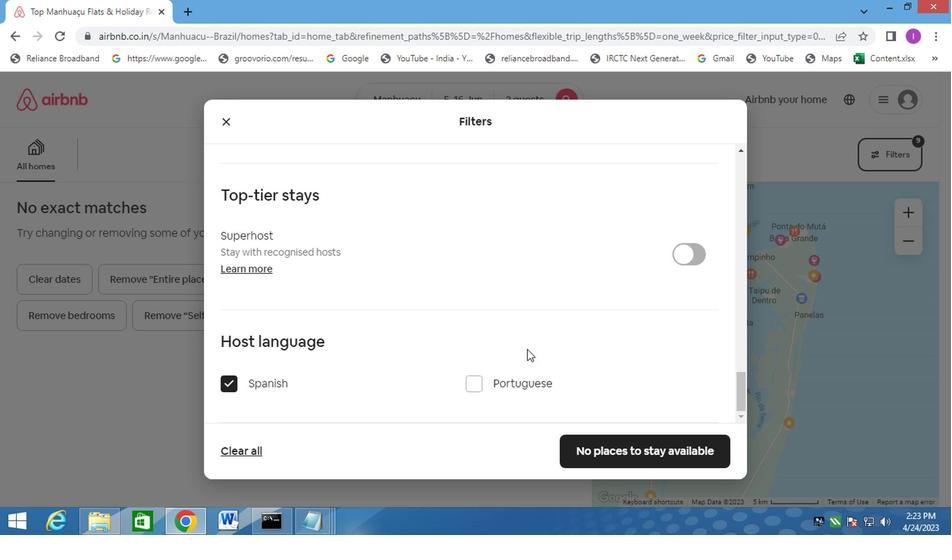 
Action: Mouse scrolled (525, 350) with delta (0, 0)
Screenshot: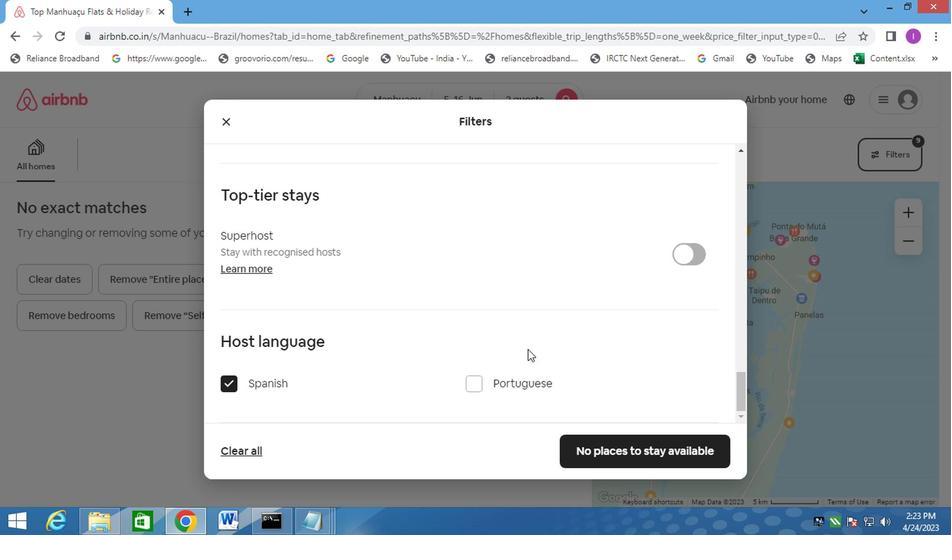 
Action: Mouse moved to (525, 351)
Screenshot: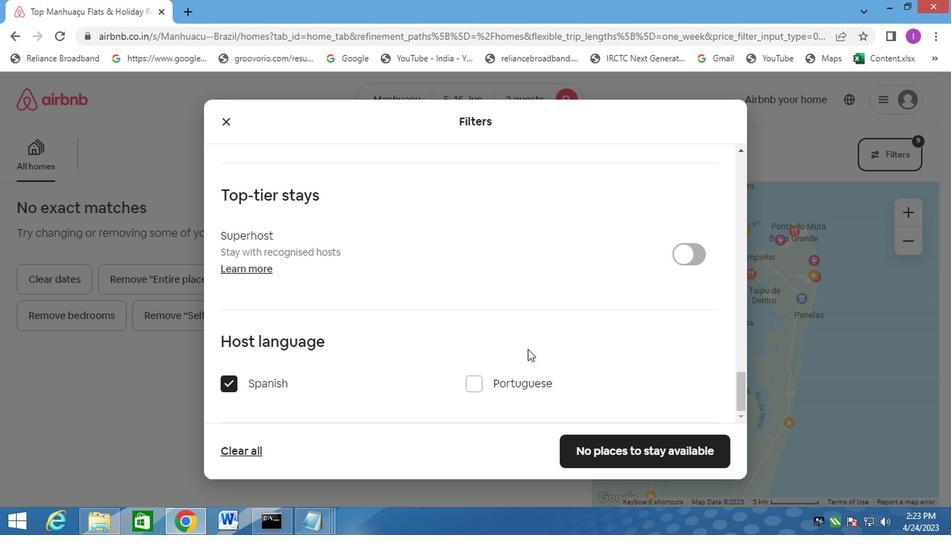 
Action: Mouse scrolled (525, 350) with delta (0, 0)
Screenshot: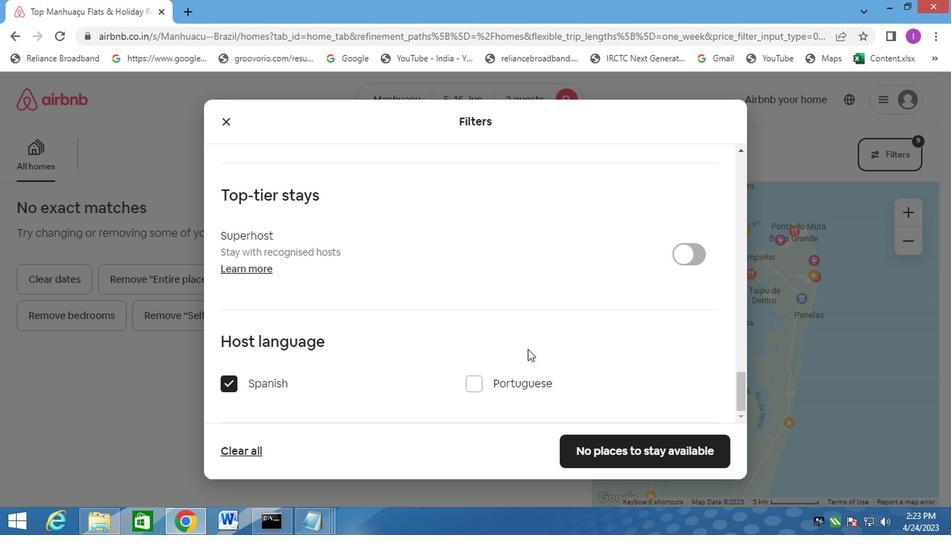 
Action: Mouse scrolled (525, 350) with delta (0, 0)
Screenshot: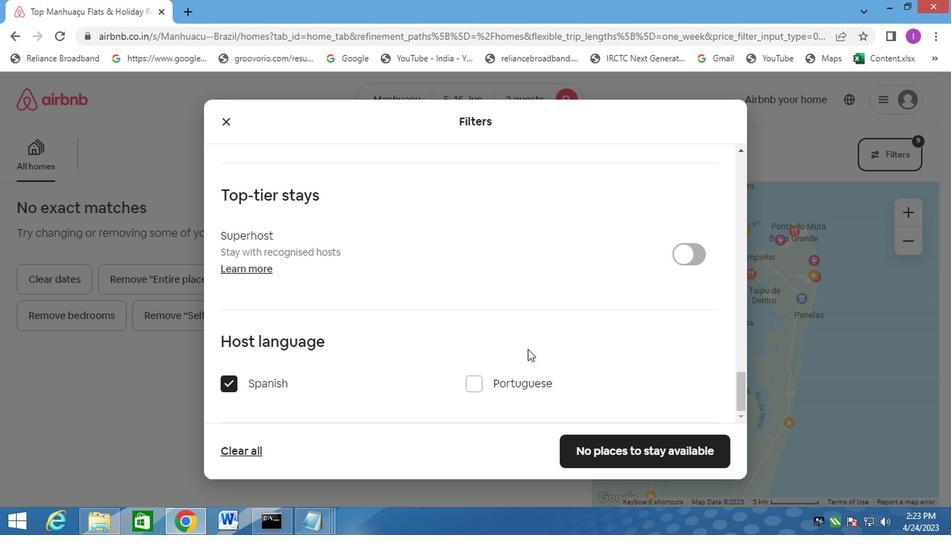 
Action: Mouse moved to (637, 462)
Screenshot: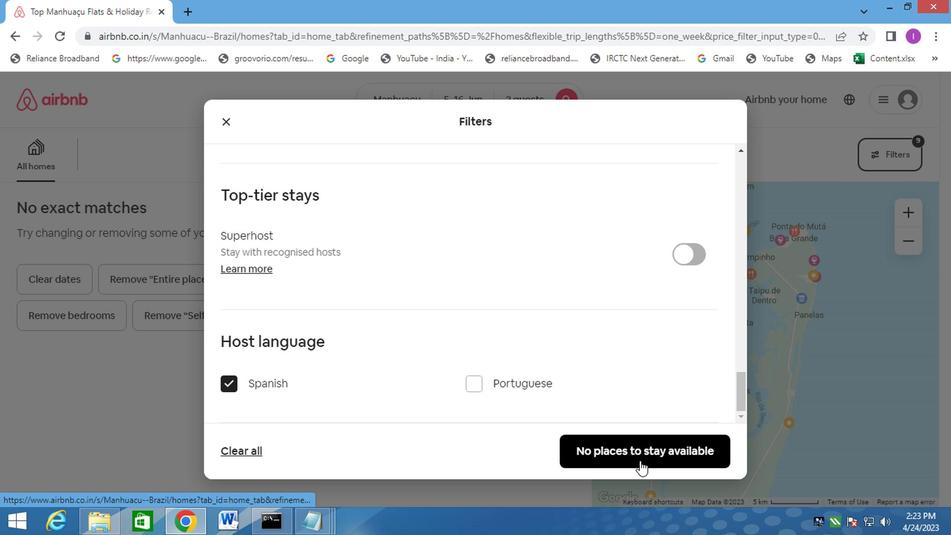 
Action: Mouse pressed left at (637, 462)
Screenshot: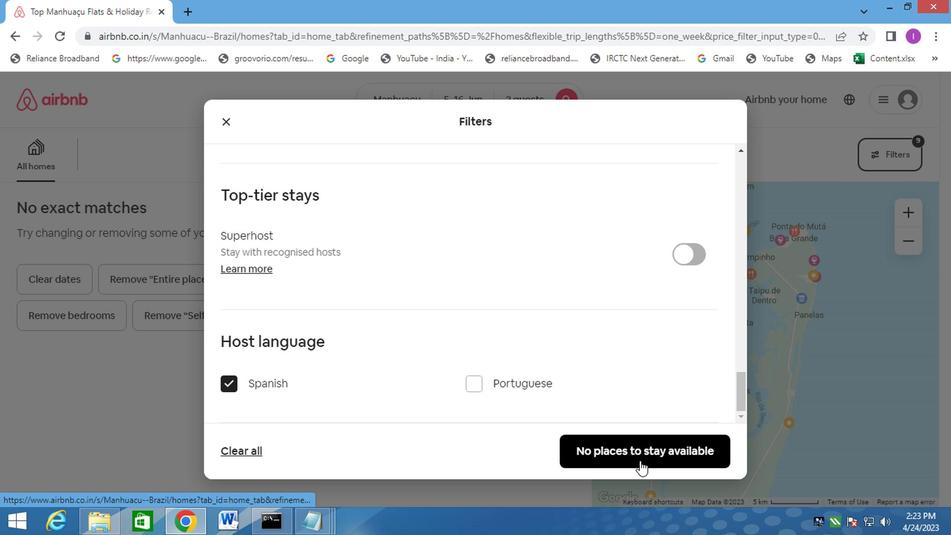 
Action: Mouse moved to (690, 376)
Screenshot: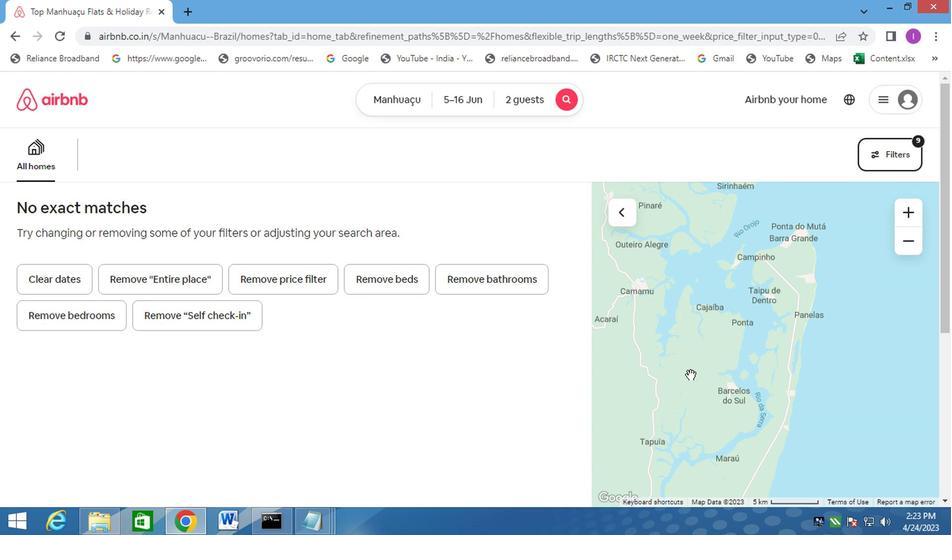 
Action: Key pressed <Key.f8>
Screenshot: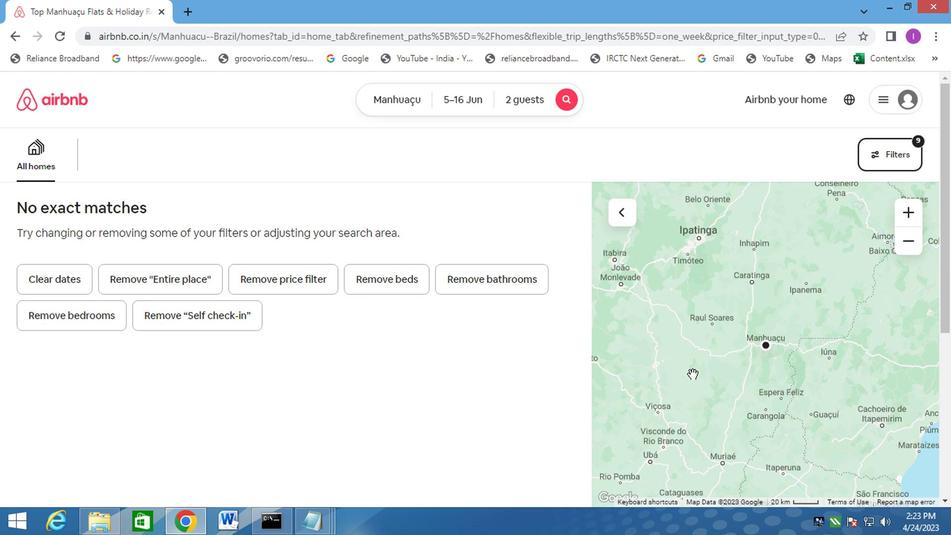 
